 Task: Time Stretching.
Action: Mouse moved to (82, 31)
Screenshot: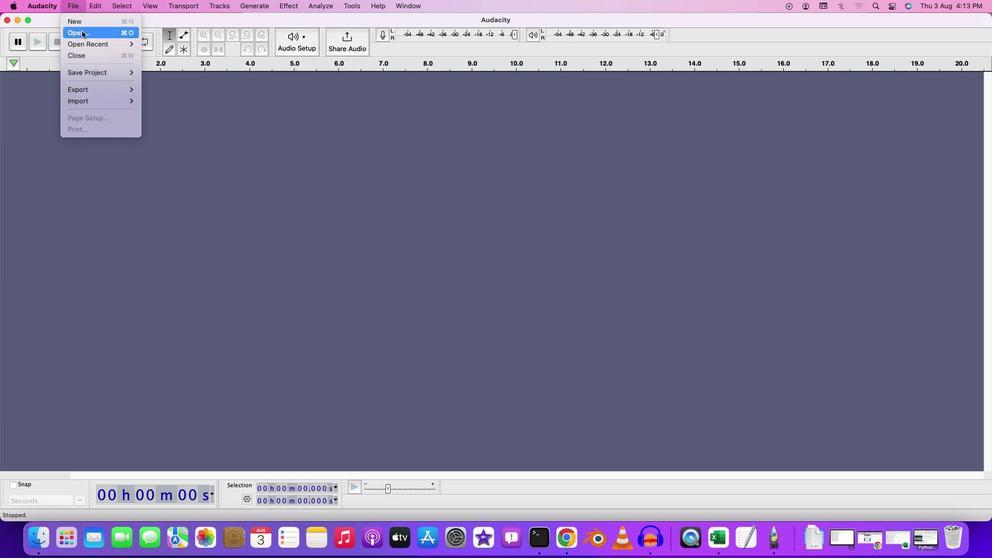 
Action: Mouse pressed left at (82, 31)
Screenshot: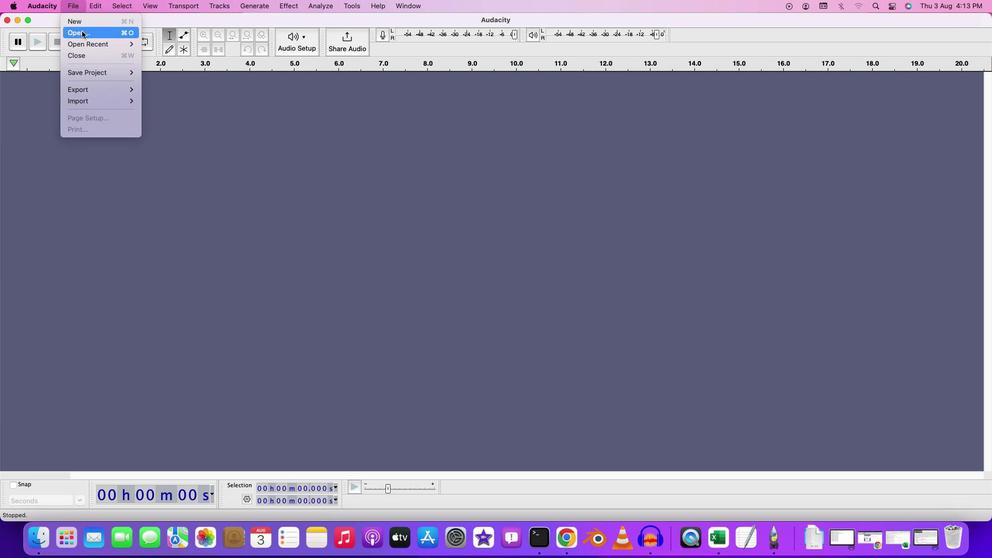 
Action: Mouse moved to (408, 159)
Screenshot: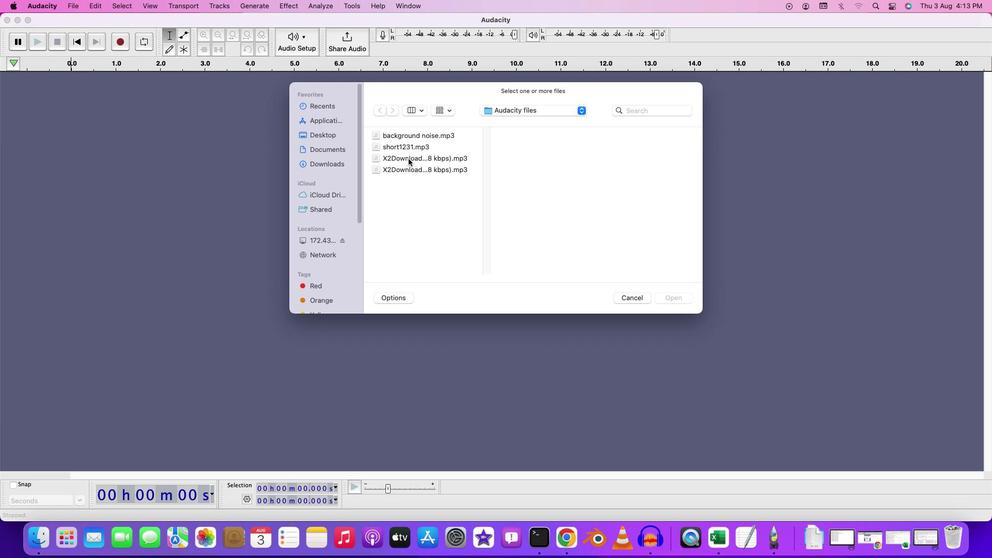 
Action: Mouse pressed left at (408, 159)
Screenshot: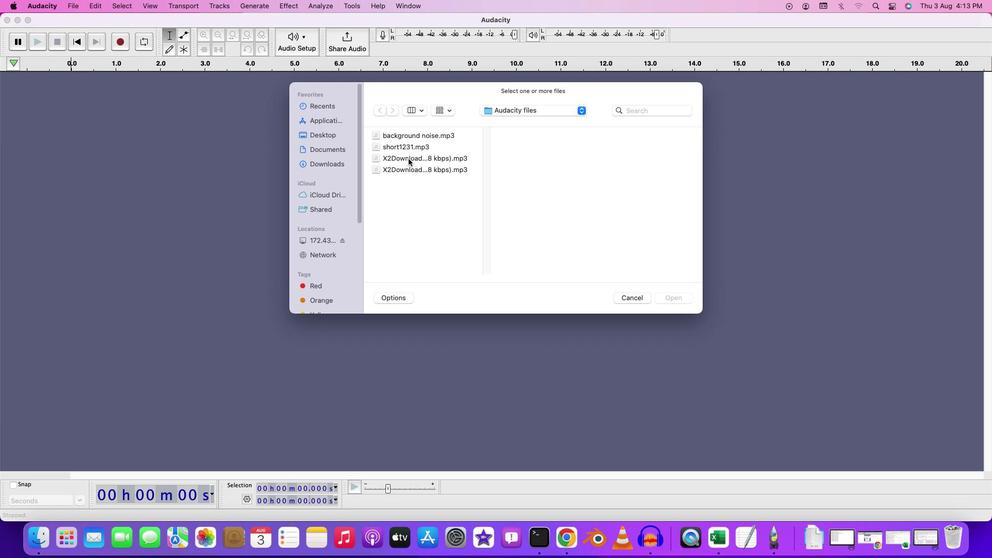 
Action: Mouse moved to (412, 160)
Screenshot: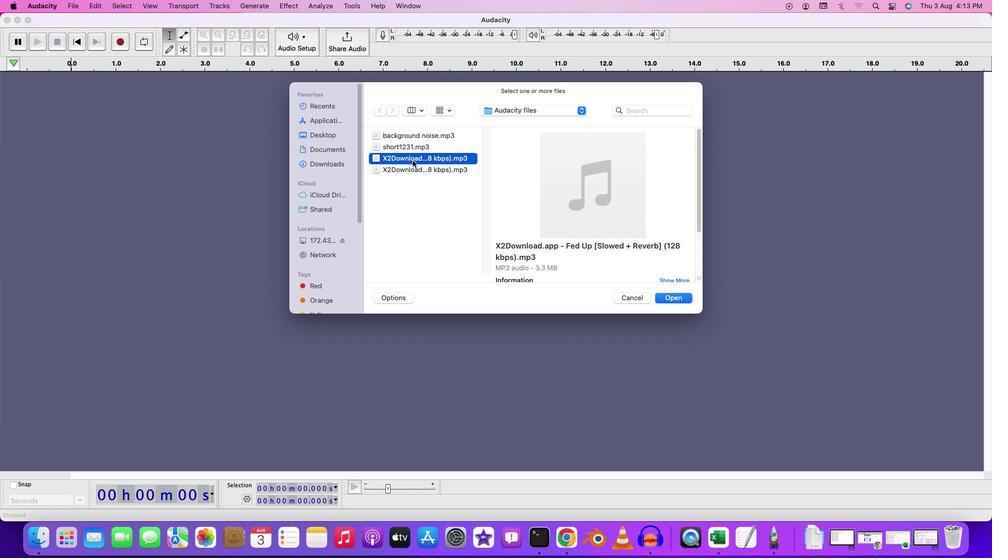 
Action: Mouse pressed left at (412, 160)
Screenshot: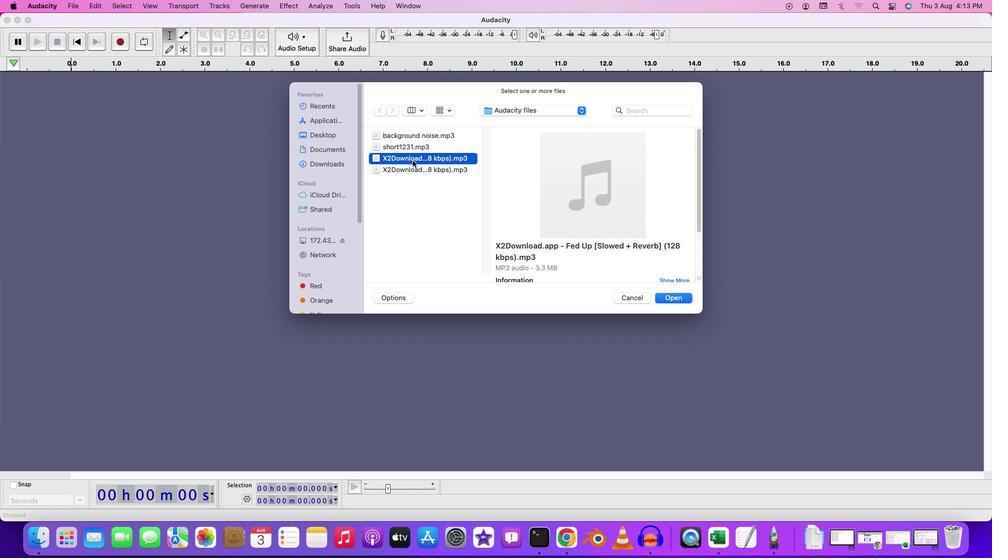 
Action: Mouse pressed left at (412, 160)
Screenshot: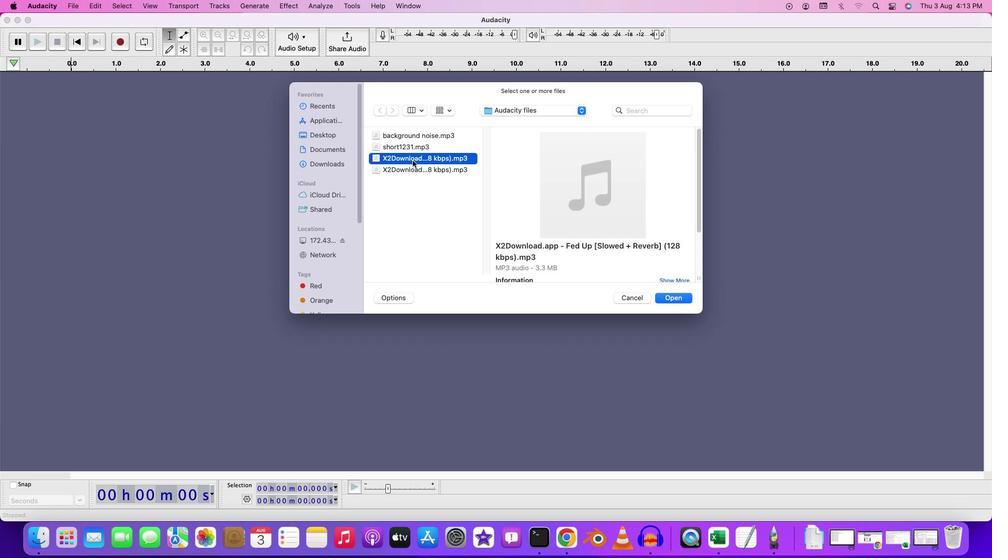 
Action: Mouse moved to (294, 164)
Screenshot: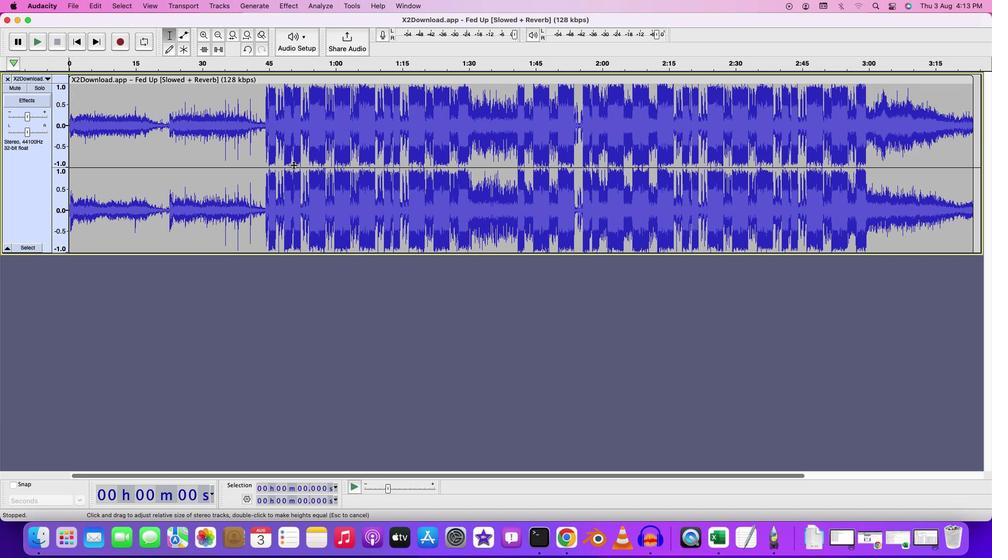 
Action: Mouse pressed left at (294, 164)
Screenshot: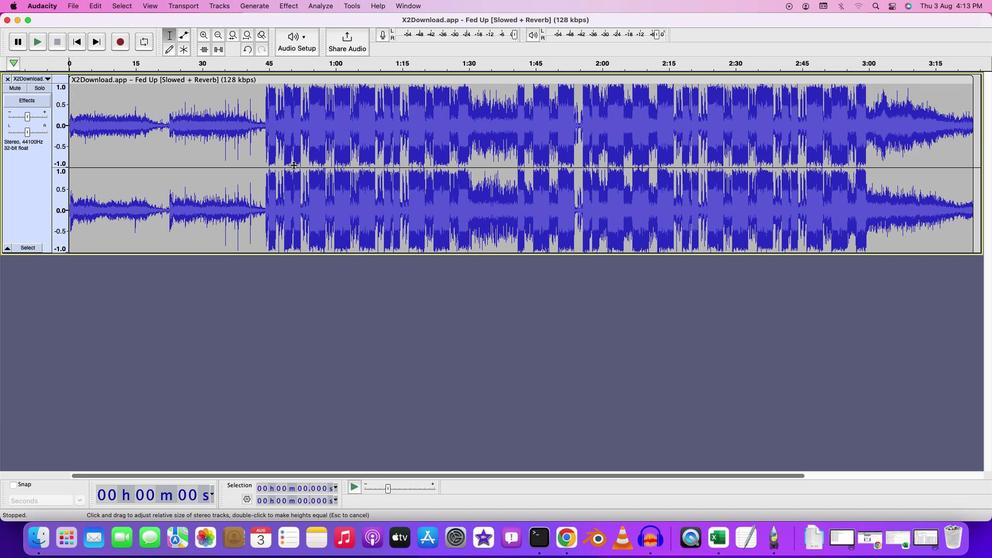 
Action: Mouse moved to (95, 118)
Screenshot: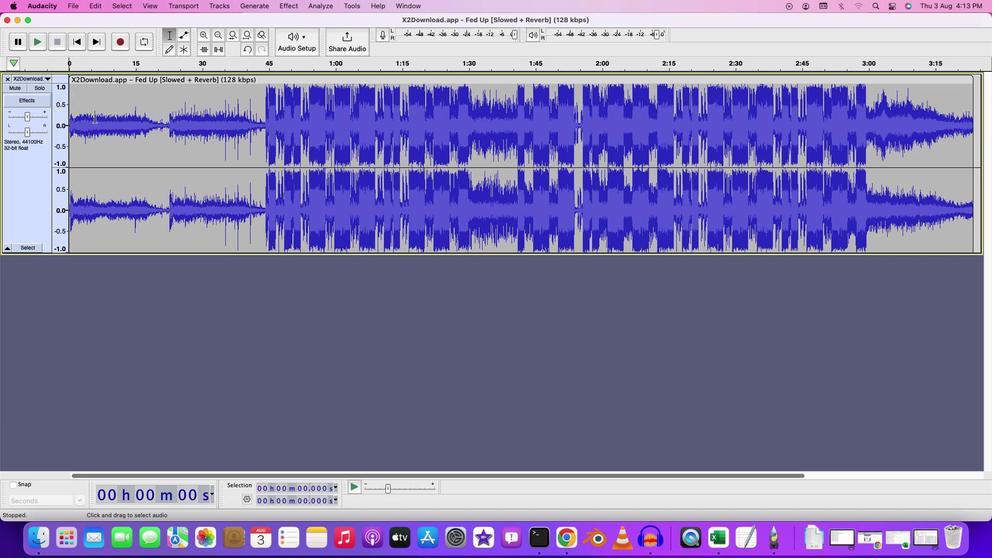 
Action: Mouse pressed left at (95, 118)
Screenshot: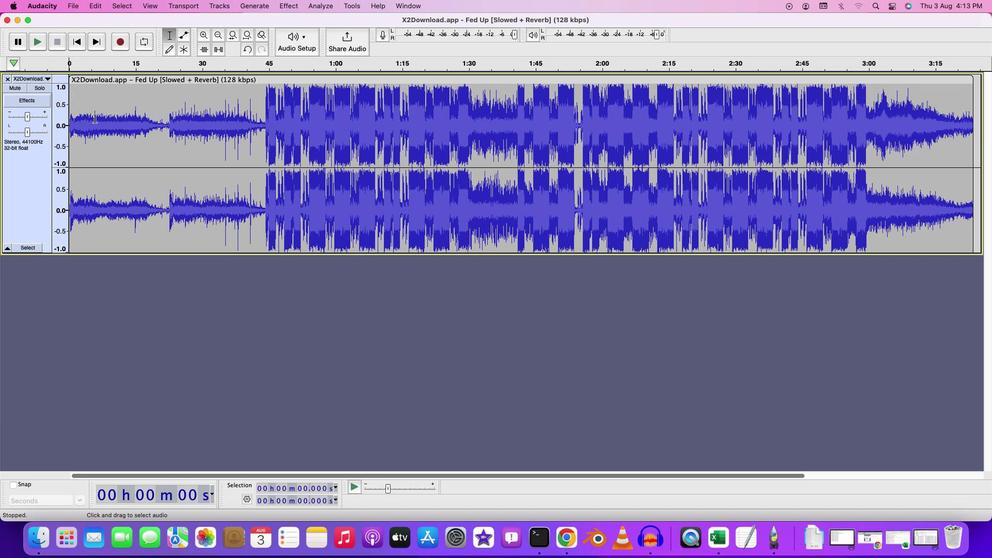 
Action: Mouse moved to (94, 118)
Screenshot: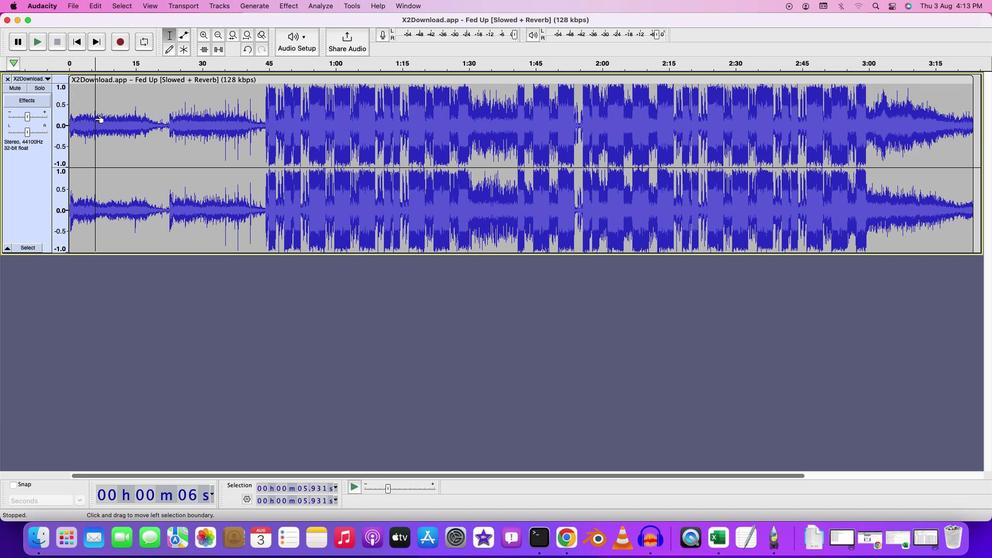 
Action: Key pressed Key.space
Screenshot: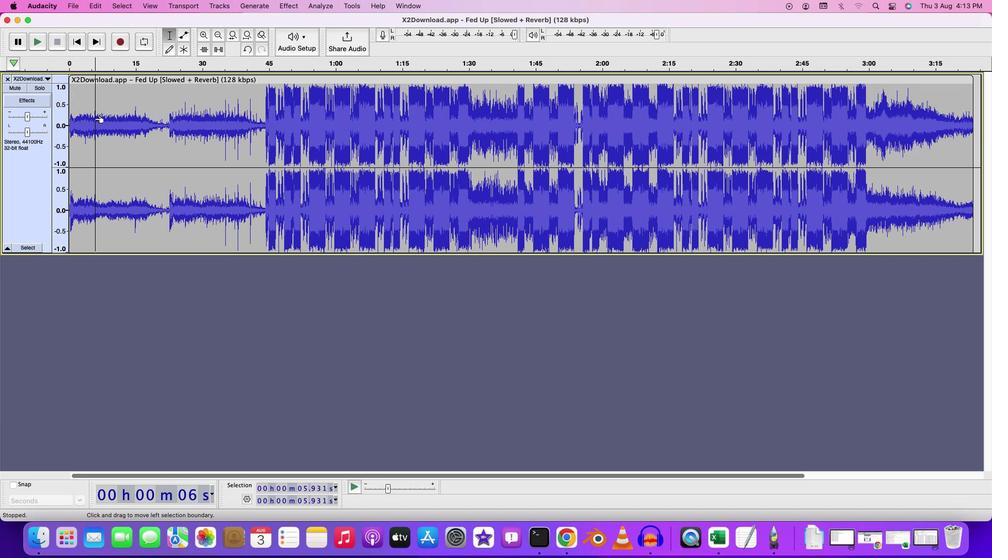 
Action: Mouse moved to (210, 124)
Screenshot: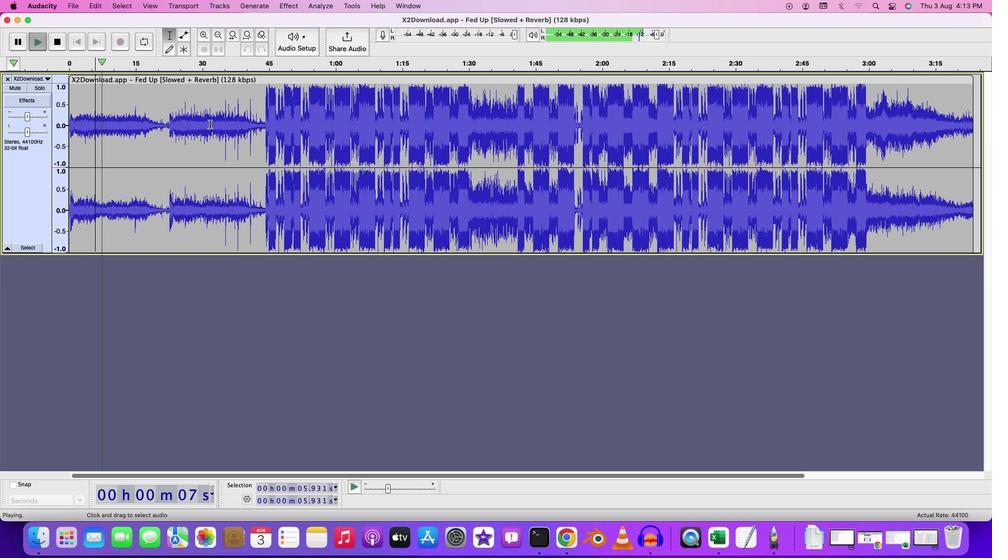 
Action: Key pressed Key.space
Screenshot: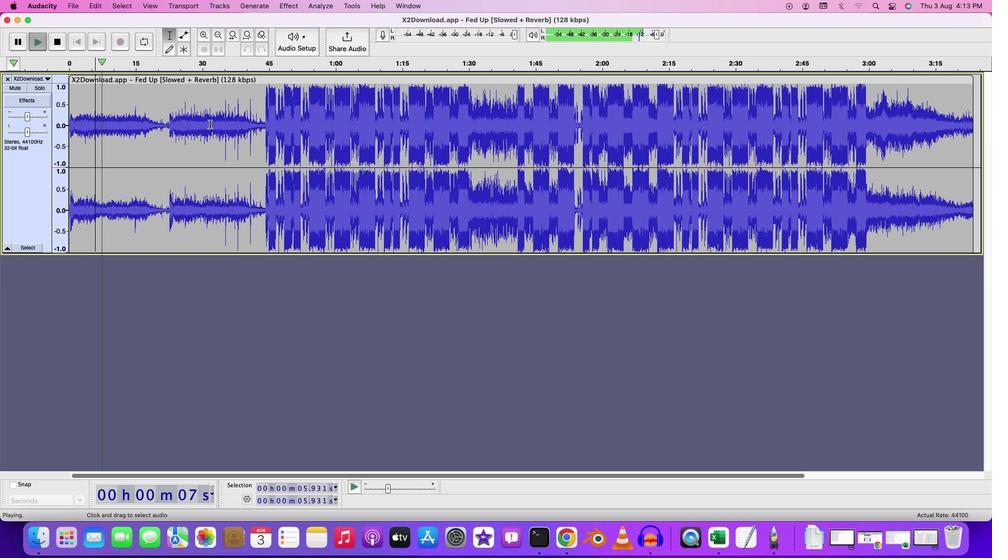 
Action: Mouse moved to (200, 134)
Screenshot: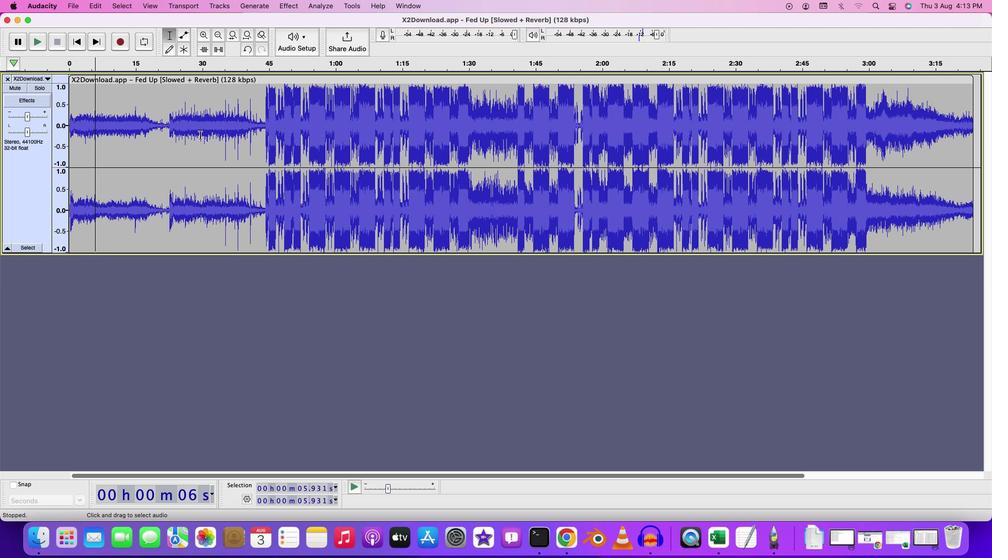 
Action: Mouse pressed left at (200, 134)
Screenshot: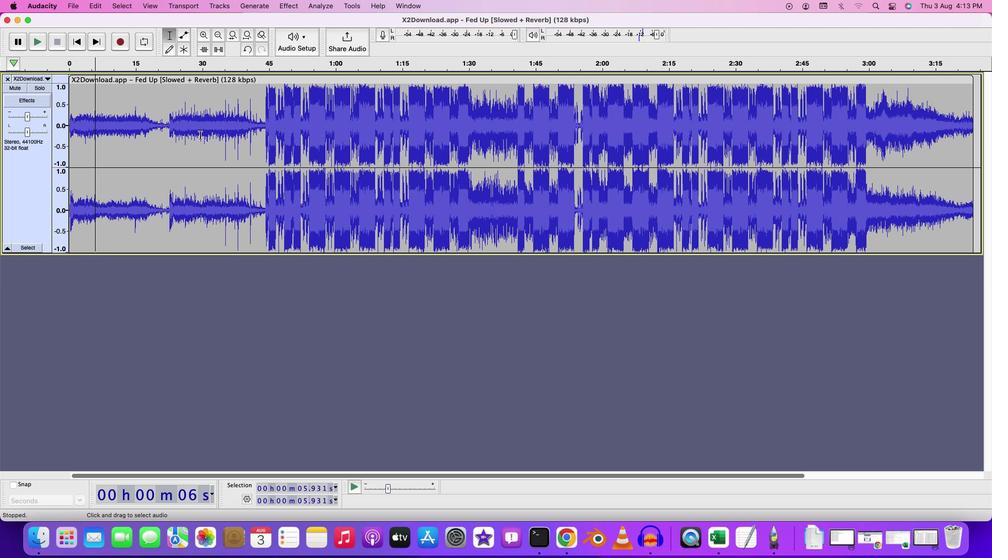 
Action: Mouse moved to (200, 134)
Screenshot: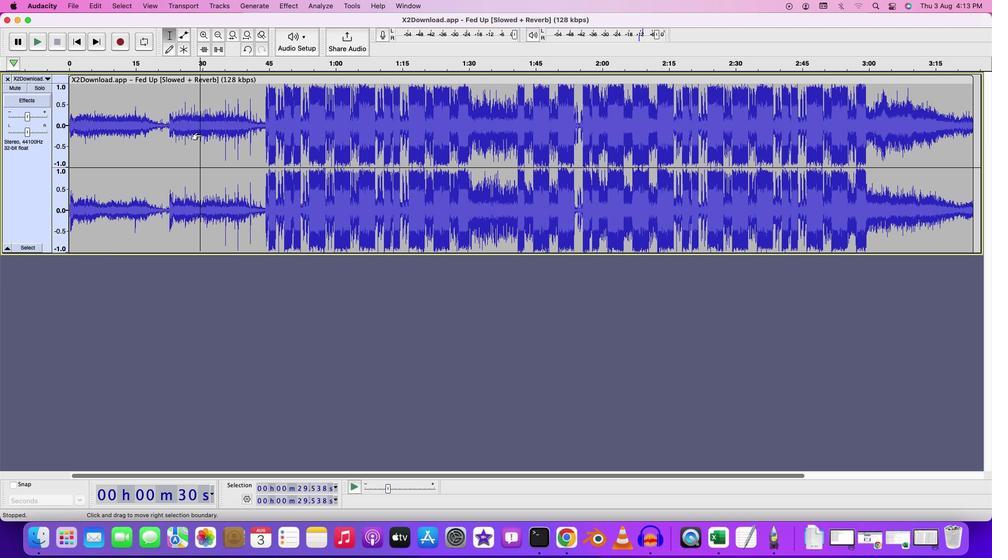 
Action: Key pressed Key.cmd'a'
Screenshot: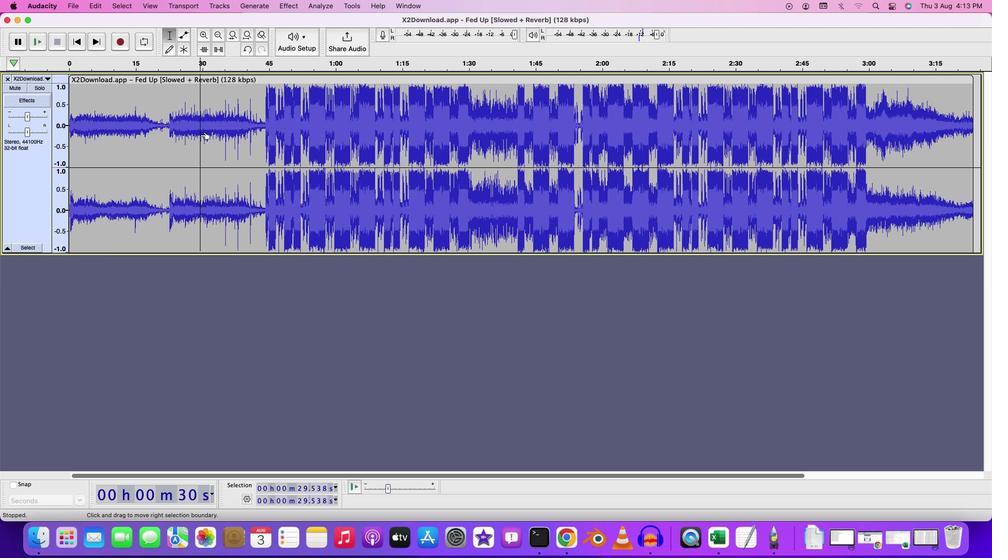 
Action: Mouse moved to (297, 5)
Screenshot: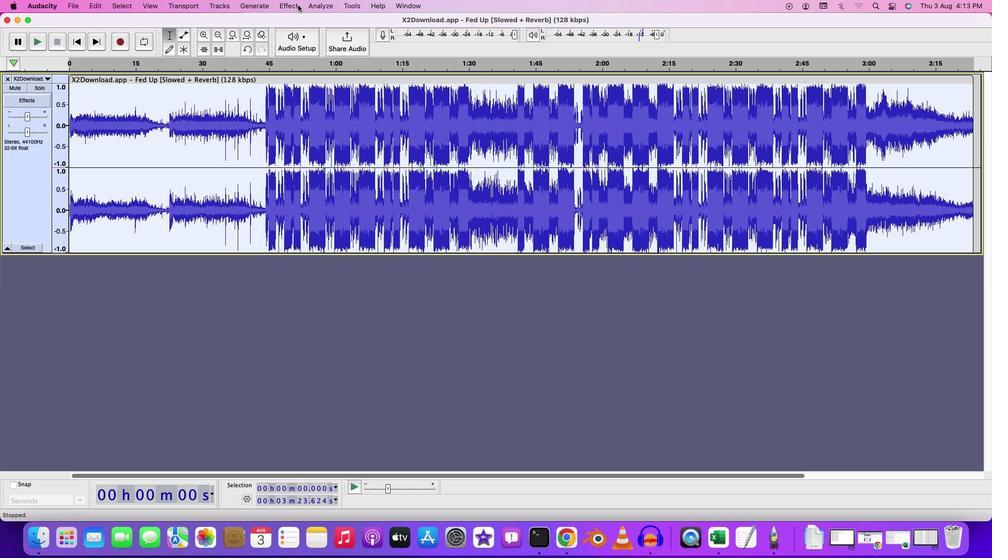 
Action: Mouse pressed left at (297, 5)
Screenshot: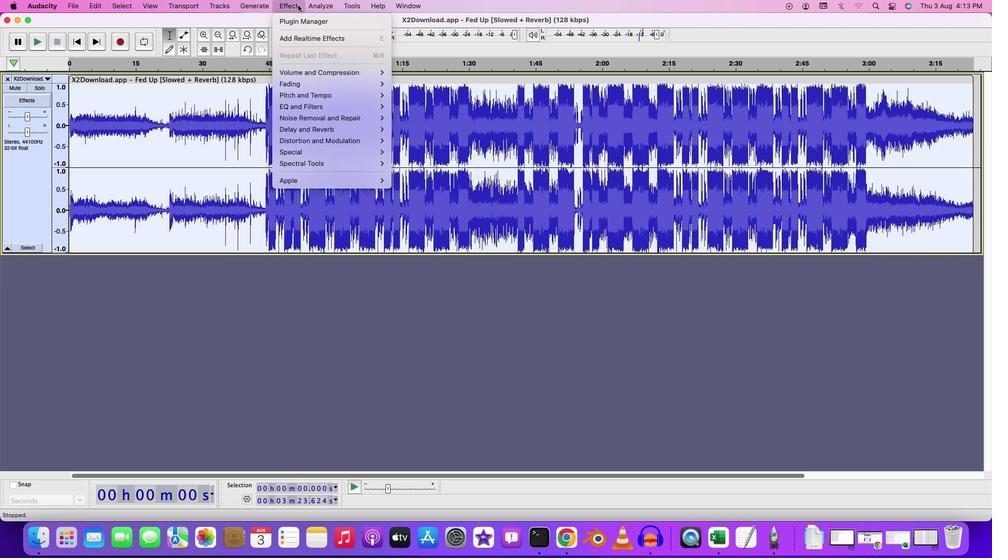 
Action: Mouse moved to (411, 104)
Screenshot: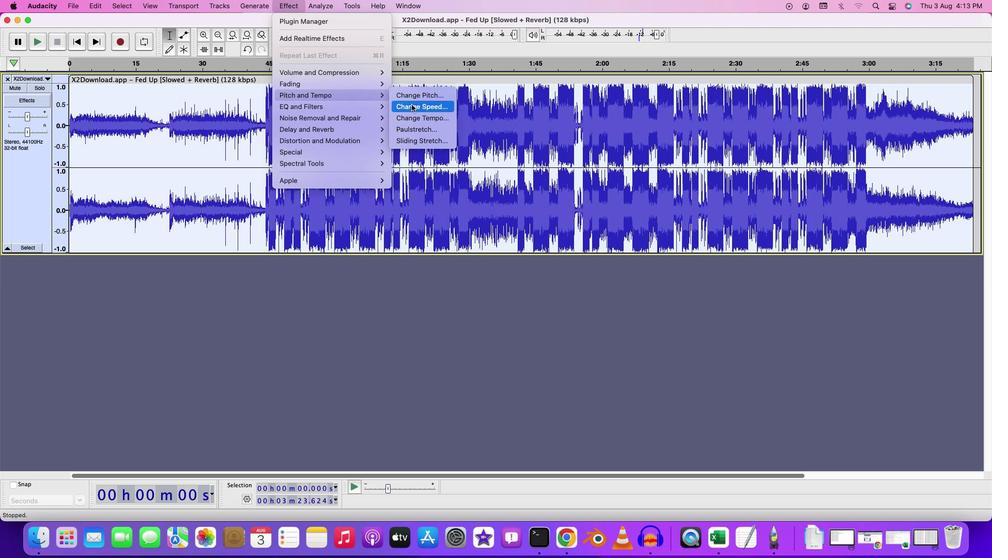 
Action: Mouse pressed left at (411, 104)
Screenshot: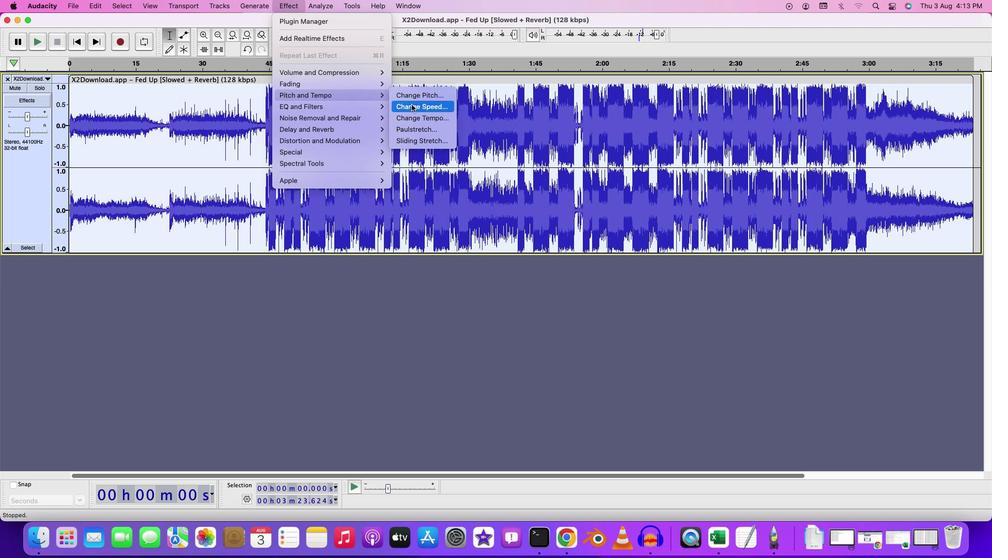 
Action: Mouse moved to (493, 266)
Screenshot: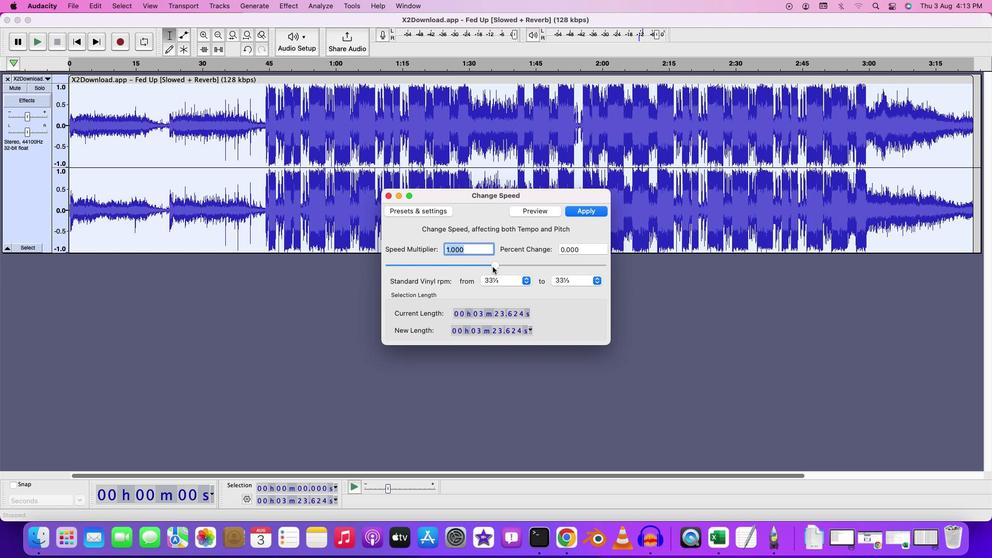 
Action: Mouse pressed left at (493, 266)
Screenshot: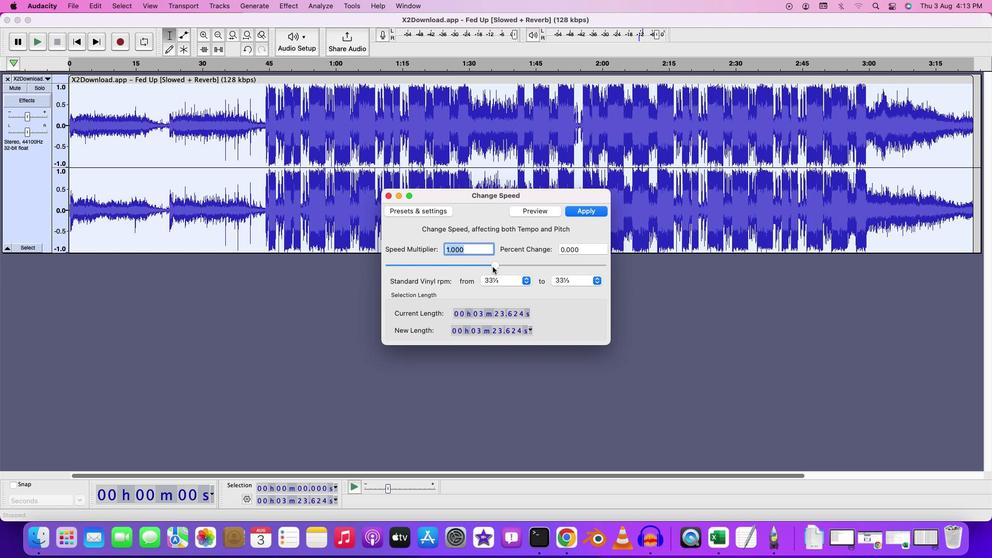 
Action: Mouse moved to (464, 248)
Screenshot: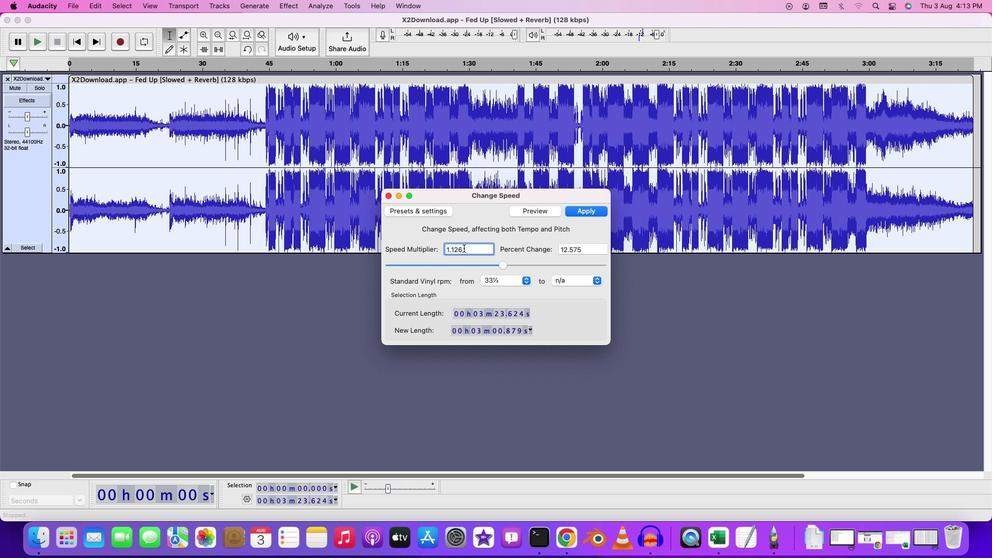 
Action: Mouse pressed left at (464, 248)
Screenshot: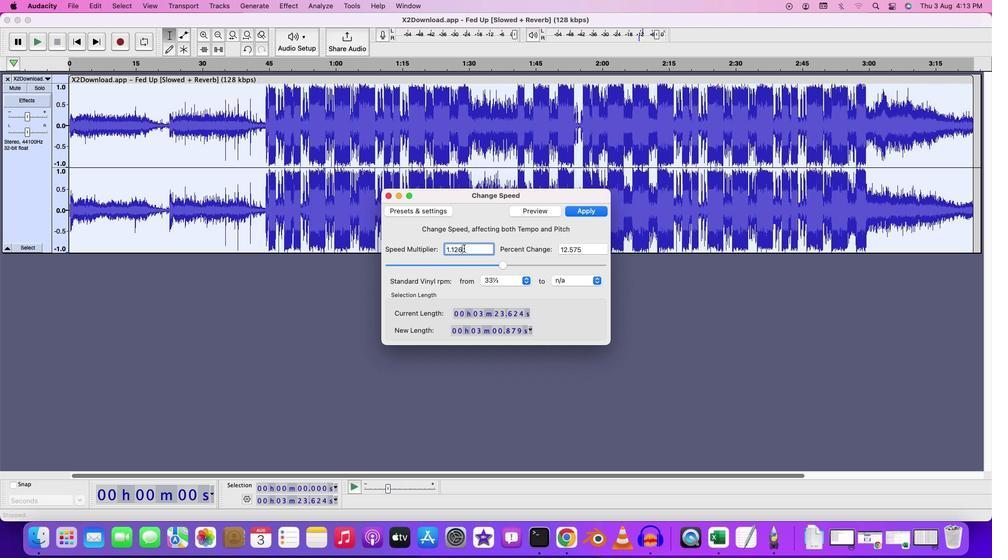 
Action: Key pressed Key.backspaceKey.backspace'0''0'
Screenshot: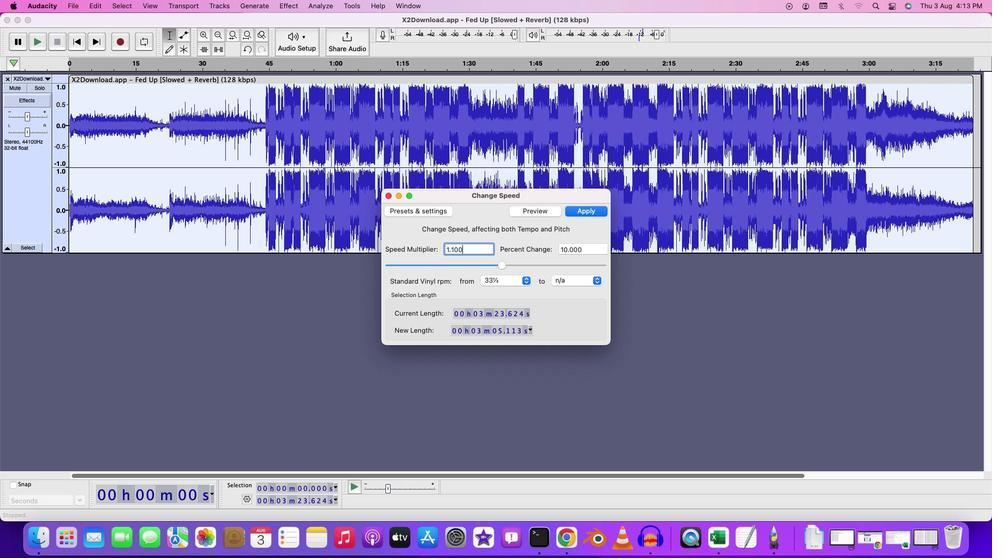 
Action: Mouse moved to (579, 211)
Screenshot: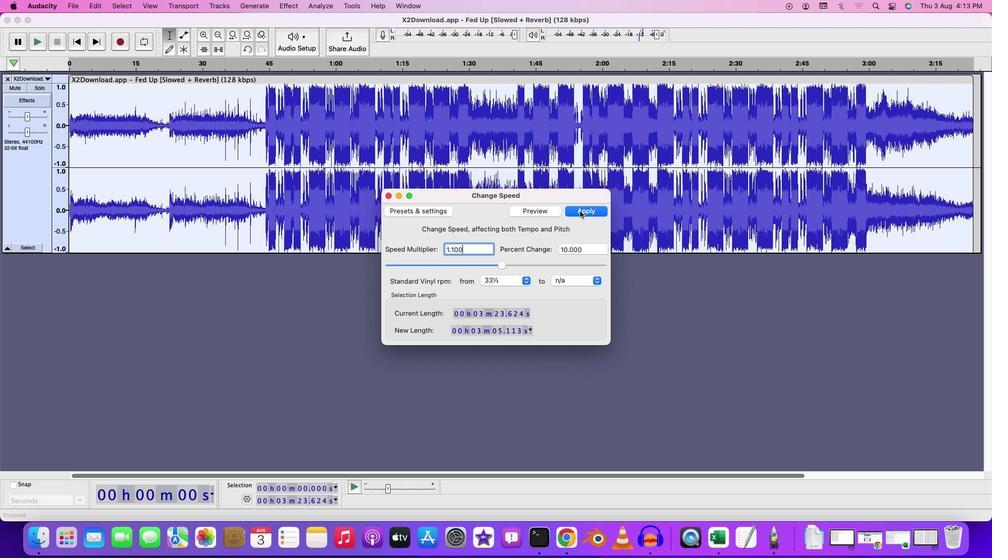 
Action: Mouse pressed left at (579, 211)
Screenshot: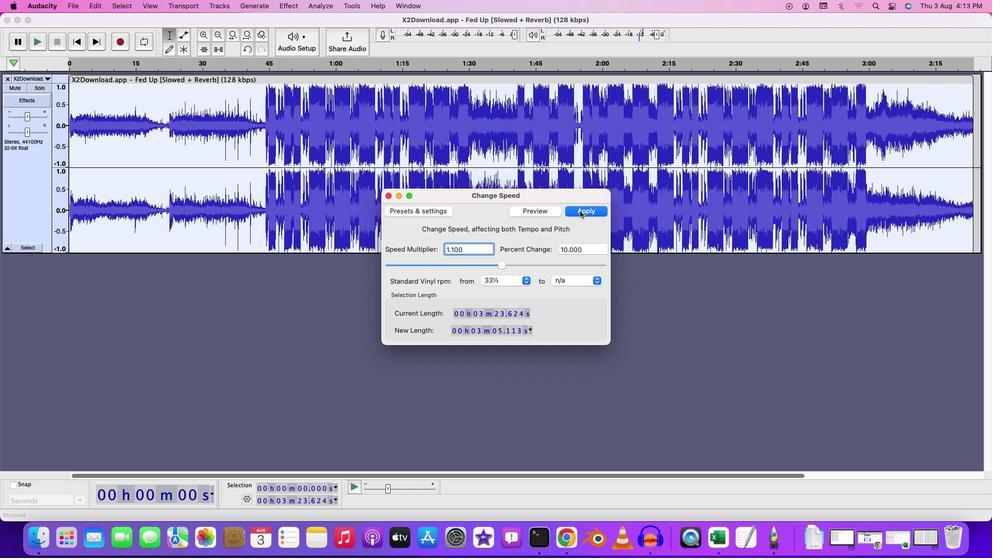 
Action: Mouse moved to (379, 323)
Screenshot: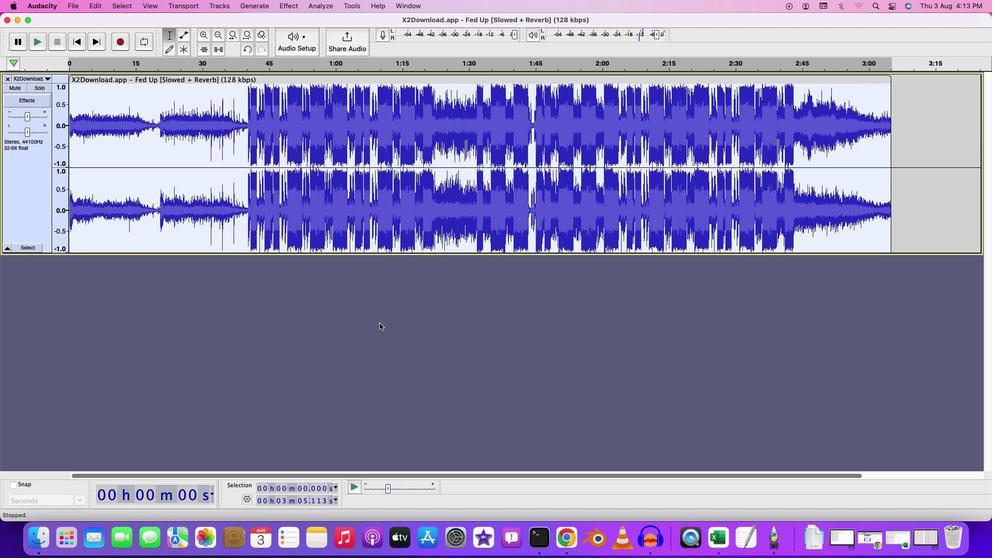 
Action: Mouse pressed left at (379, 323)
Screenshot: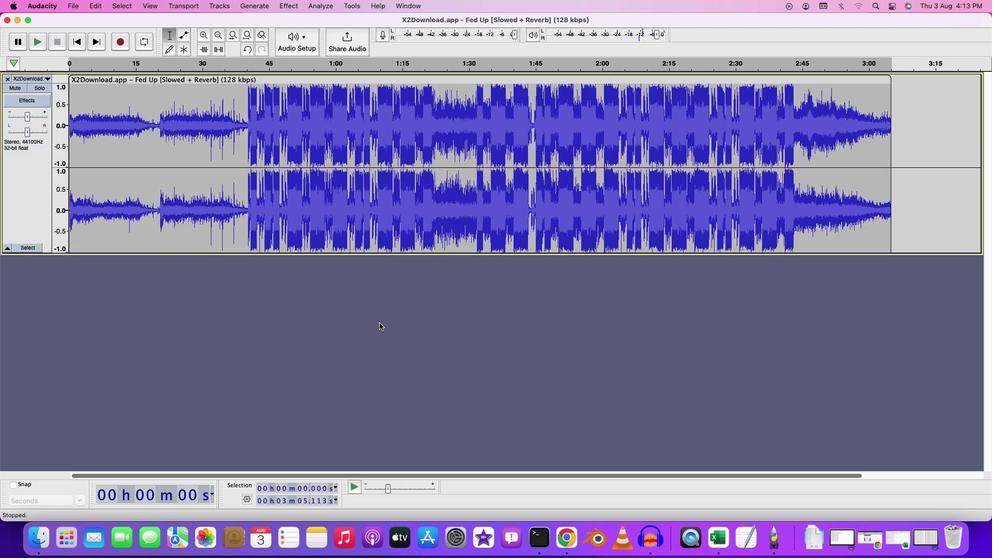 
Action: Mouse moved to (68, 90)
Screenshot: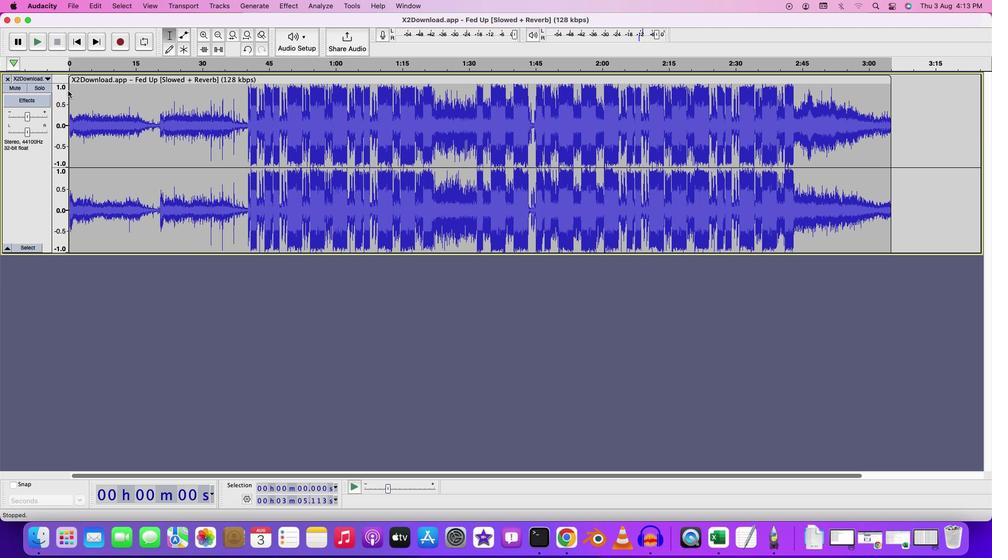 
Action: Mouse pressed left at (68, 90)
Screenshot: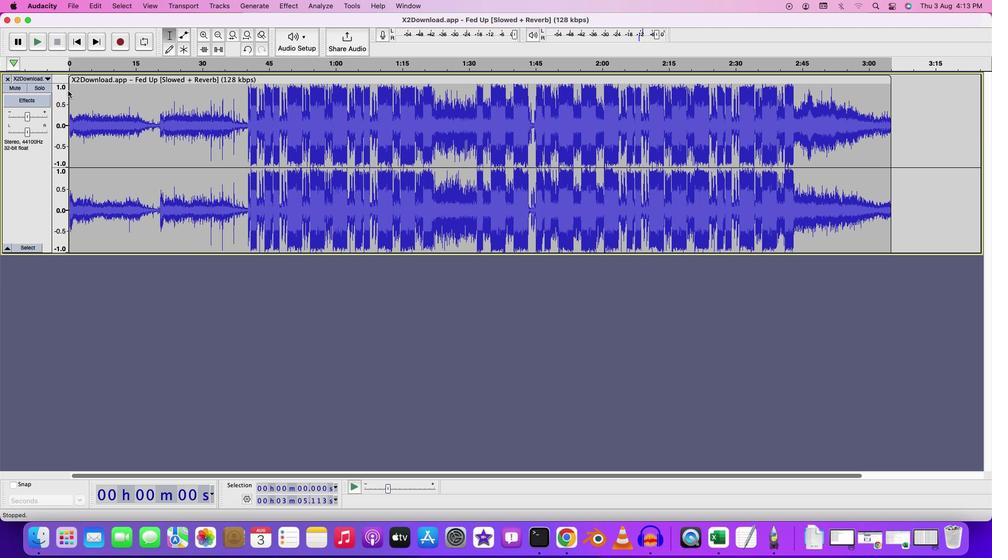 
Action: Mouse moved to (72, 91)
Screenshot: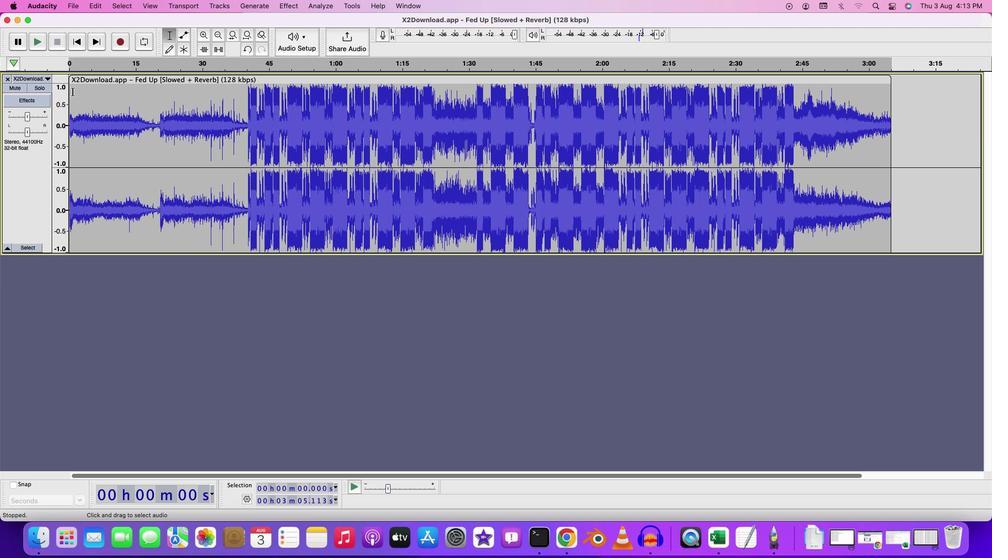 
Action: Mouse pressed left at (72, 91)
Screenshot: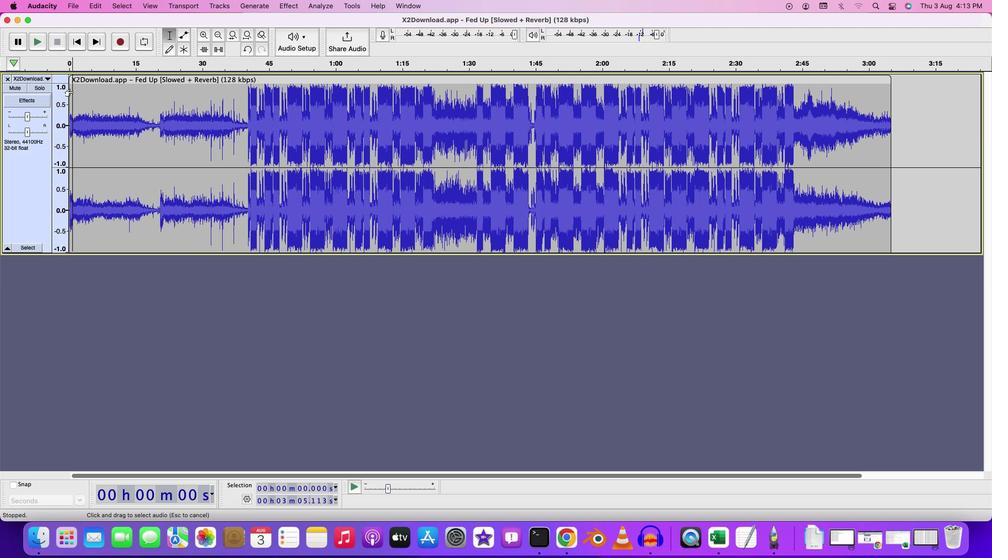 
Action: Key pressed Key.space
Screenshot: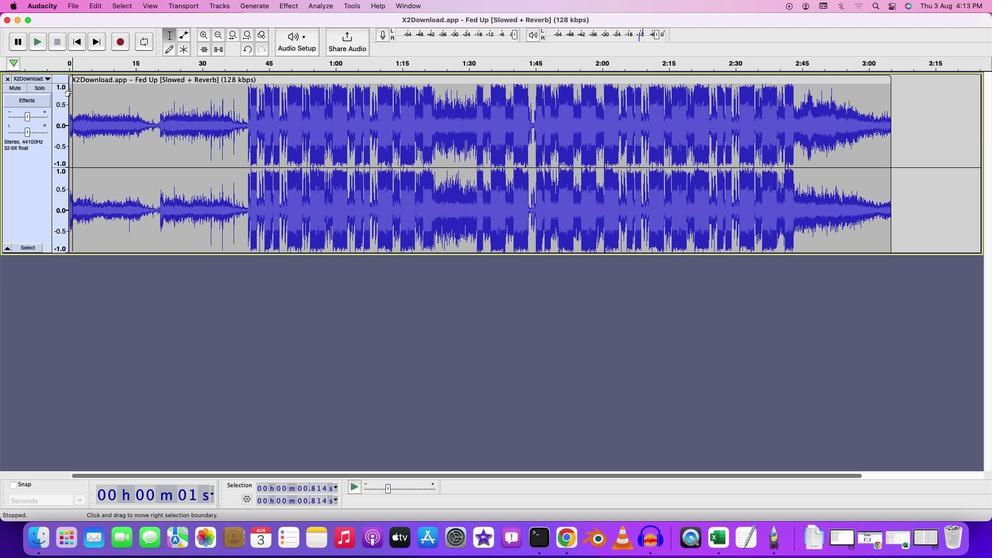 
Action: Mouse moved to (239, 92)
Screenshot: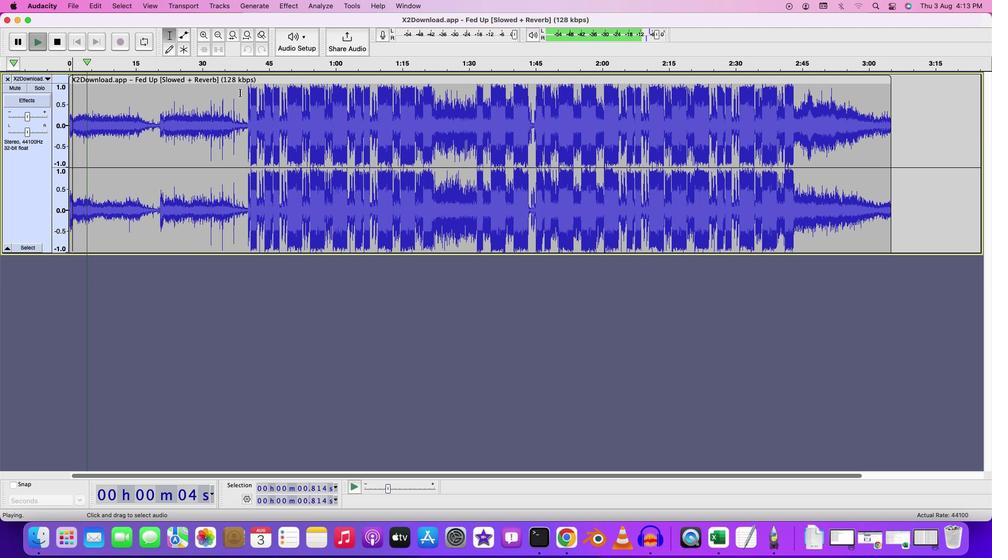 
Action: Mouse pressed left at (239, 92)
Screenshot: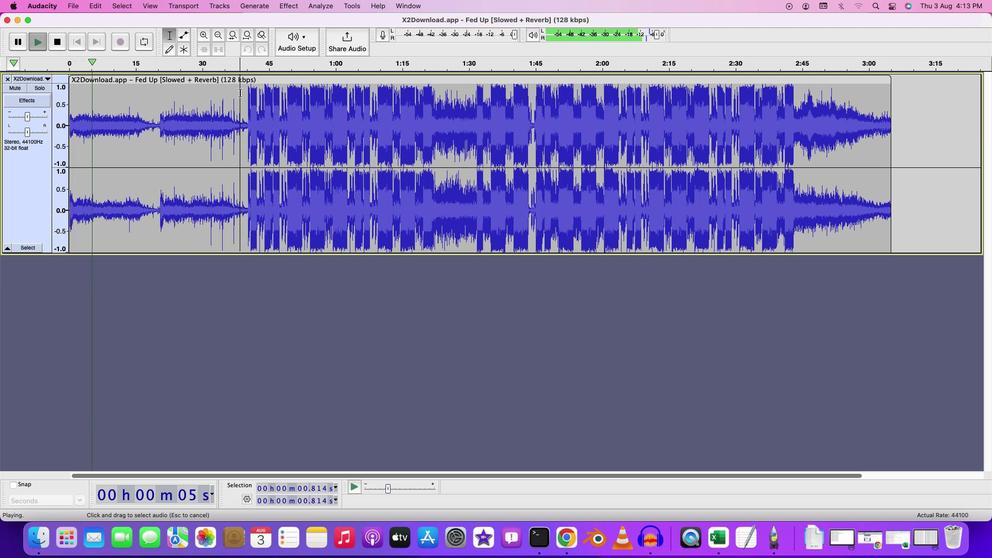 
Action: Key pressed Key.space
Screenshot: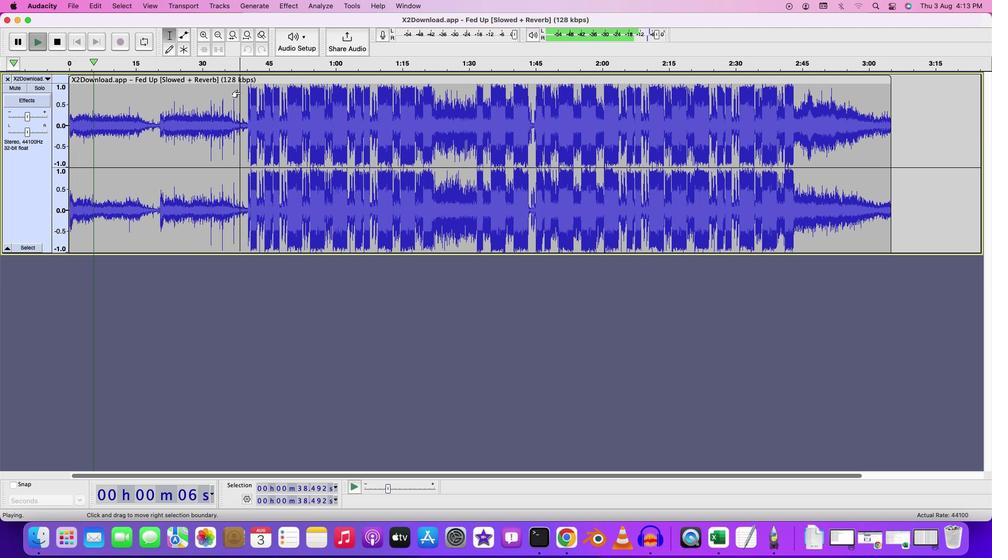 
Action: Mouse moved to (243, 97)
Screenshot: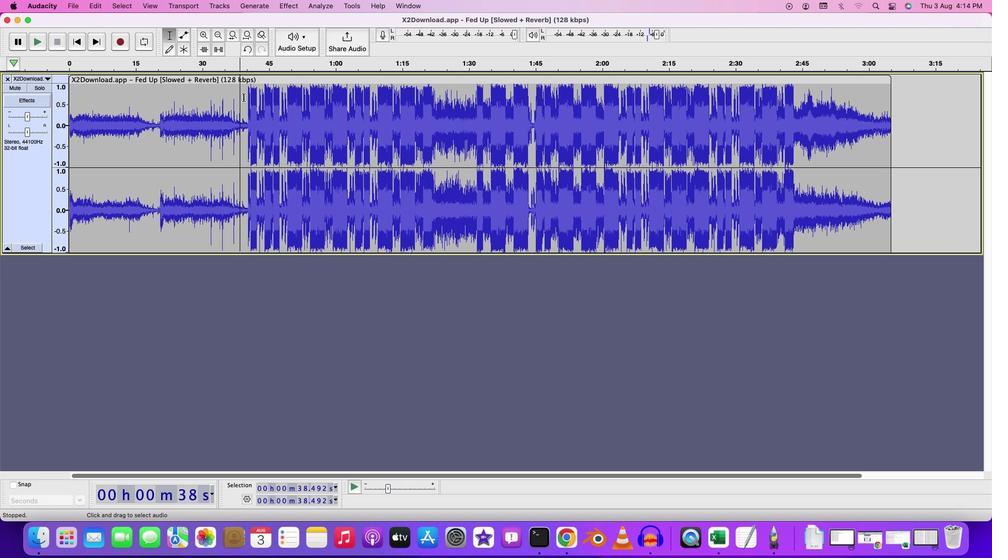 
Action: Mouse pressed left at (243, 97)
Screenshot: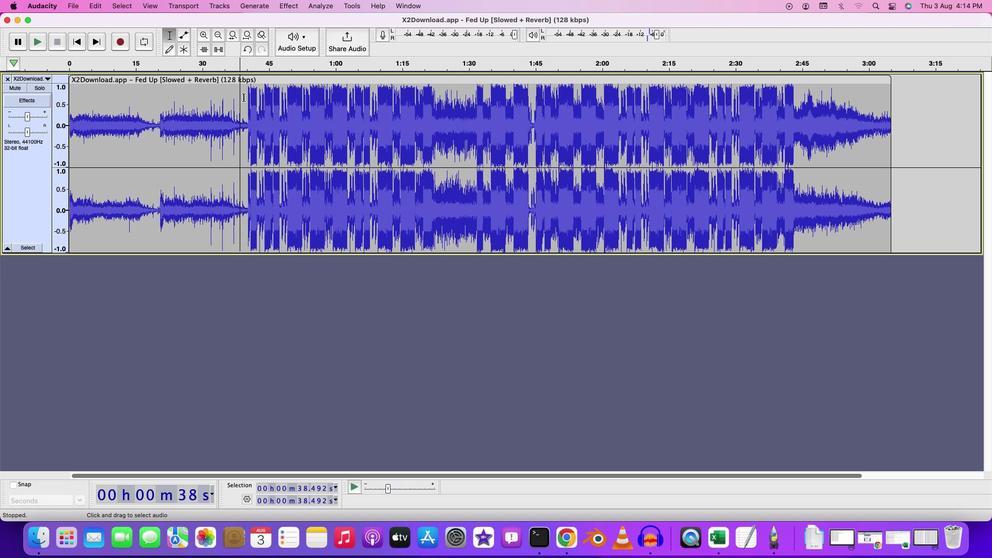 
Action: Mouse moved to (243, 97)
Screenshot: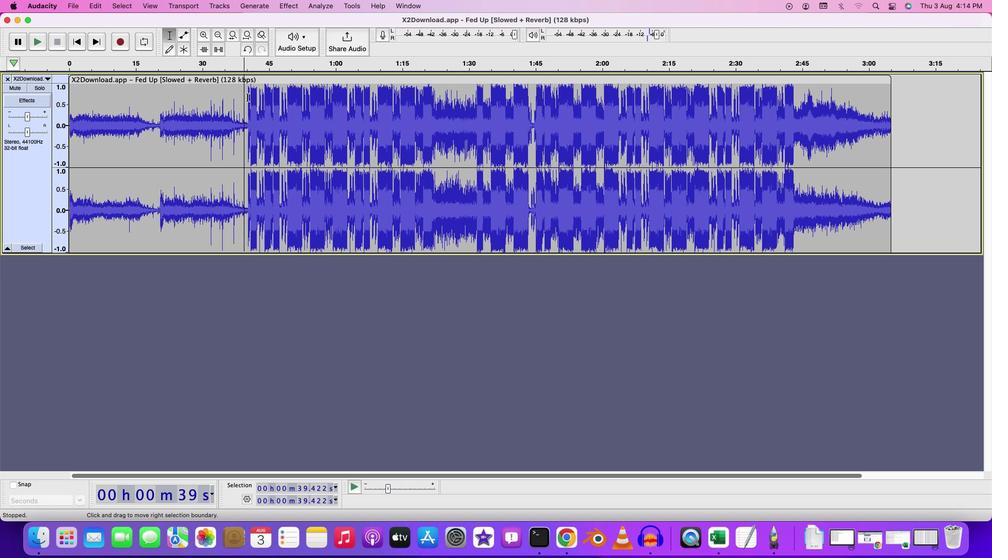
Action: Key pressed Key.space
Screenshot: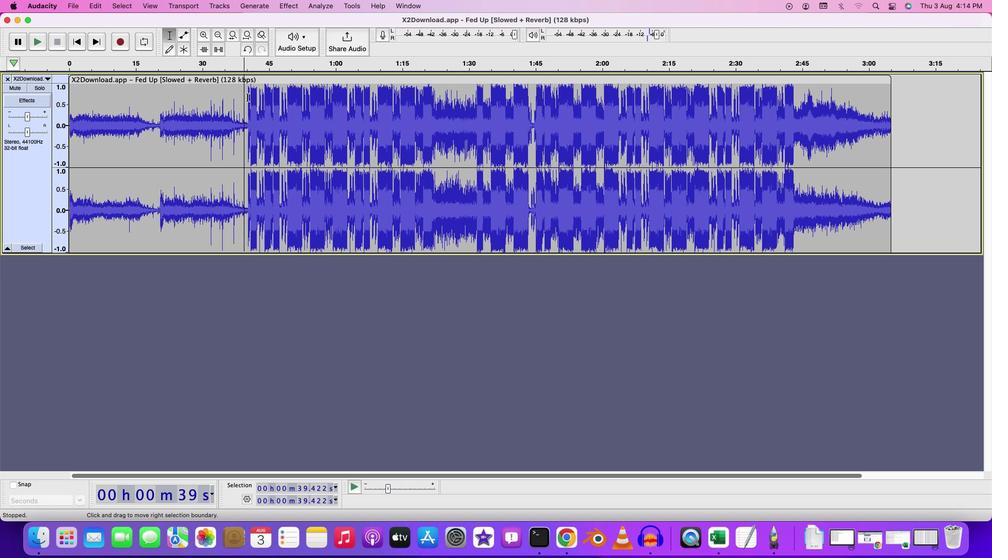 
Action: Mouse moved to (281, 108)
Screenshot: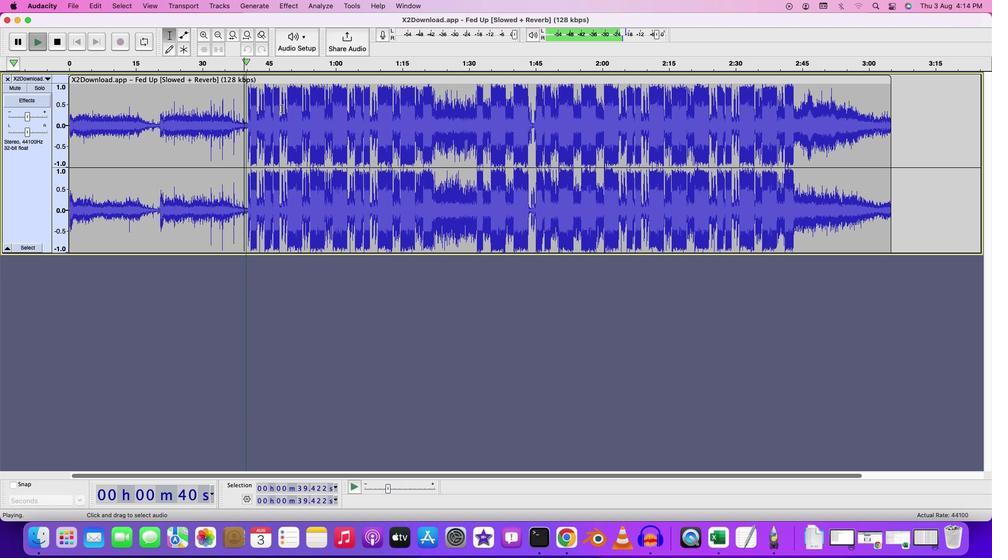 
Action: Key pressed Key.space
Screenshot: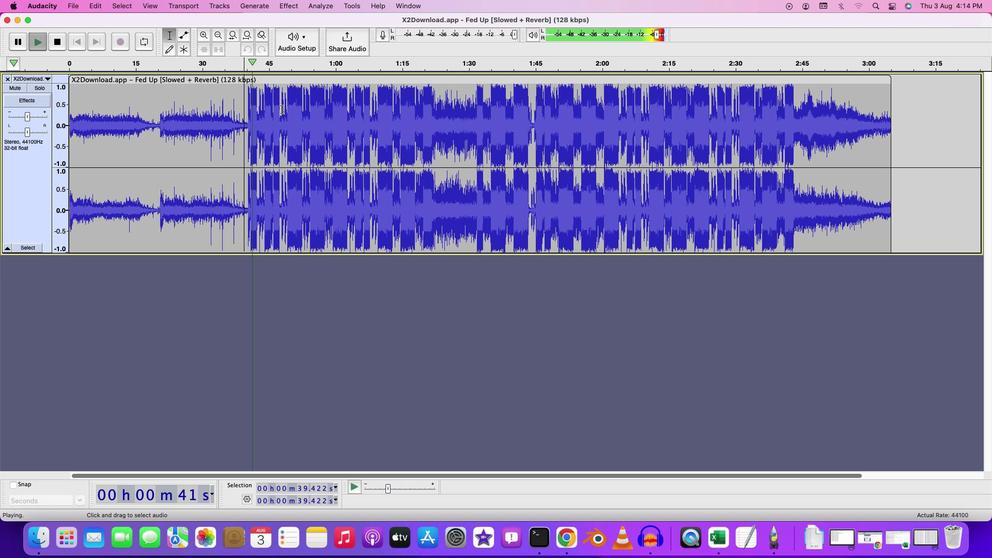 
Action: Mouse moved to (209, 143)
Screenshot: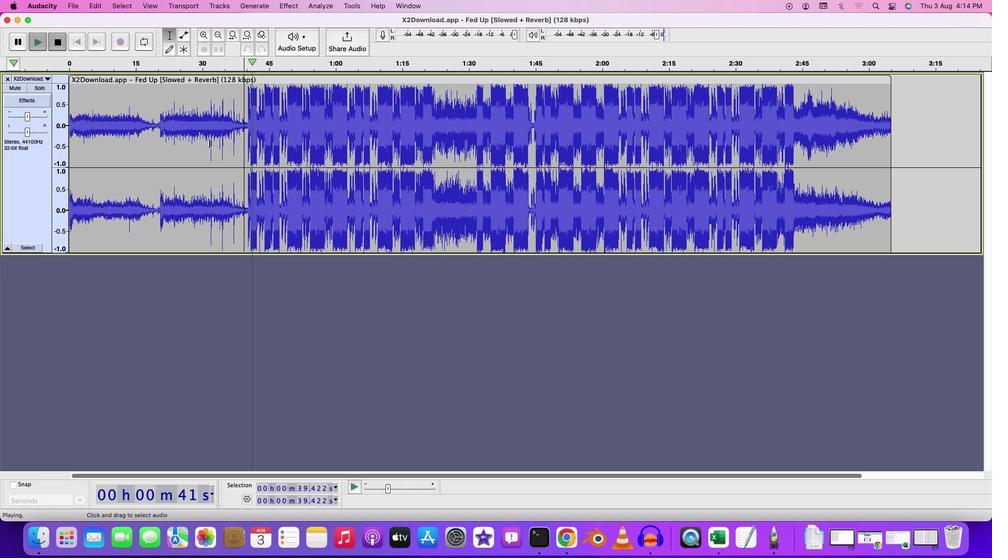 
Action: Mouse pressed left at (209, 143)
Screenshot: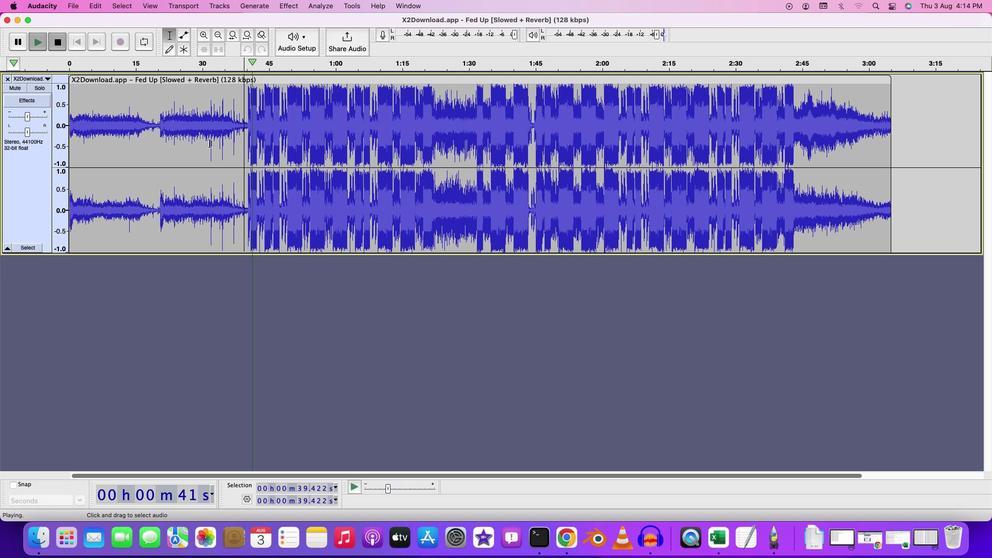 
Action: Mouse moved to (209, 143)
Screenshot: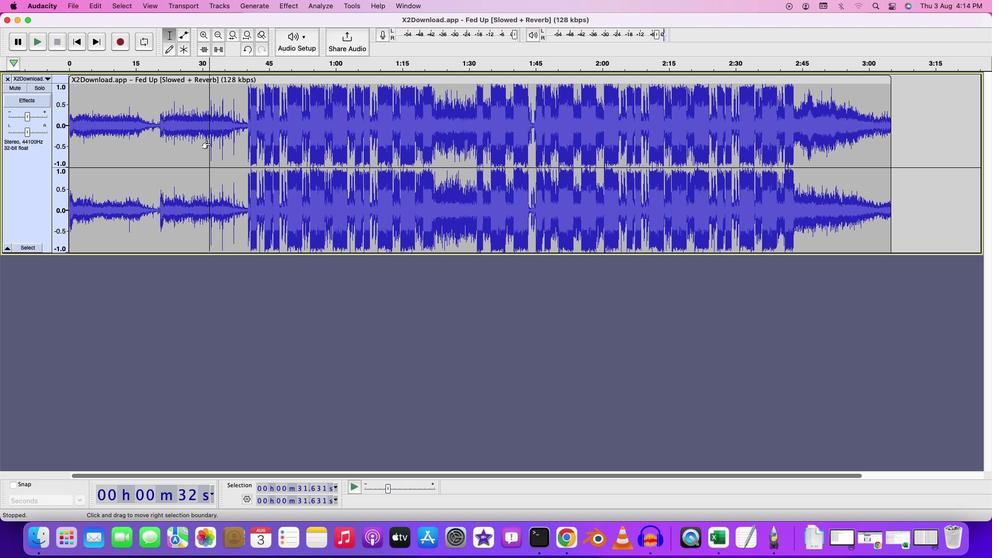 
Action: Key pressed Key.cmd'a'
Screenshot: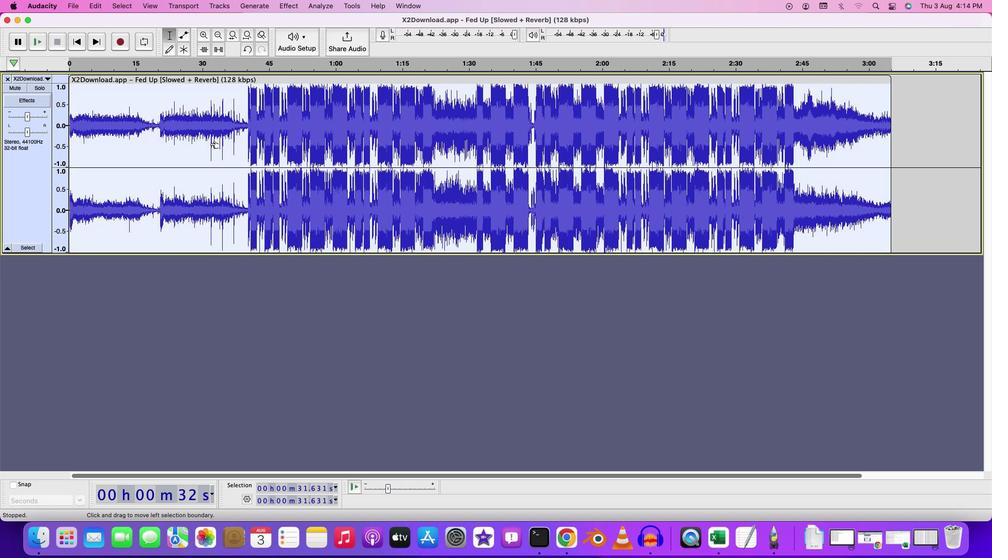 
Action: Mouse moved to (291, 6)
Screenshot: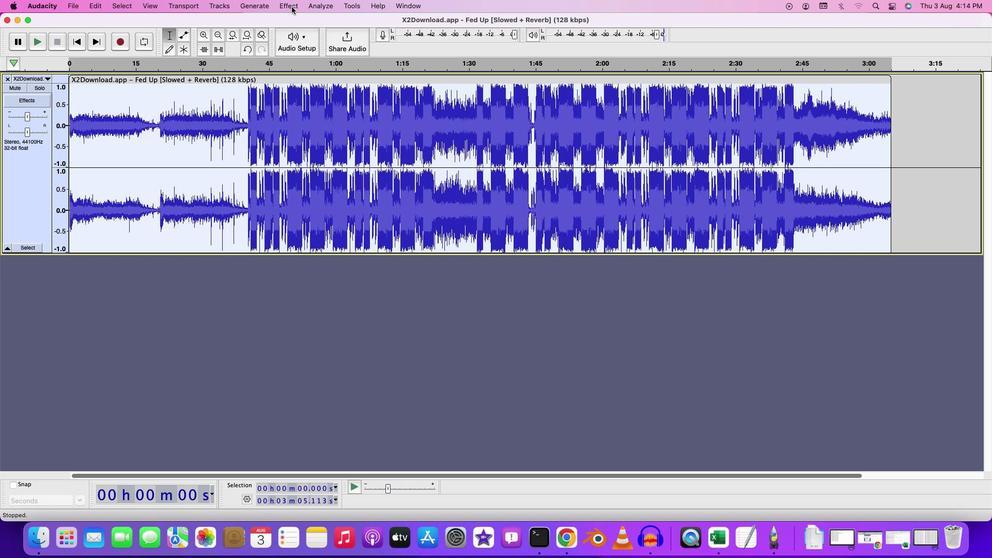
Action: Mouse pressed left at (291, 6)
Screenshot: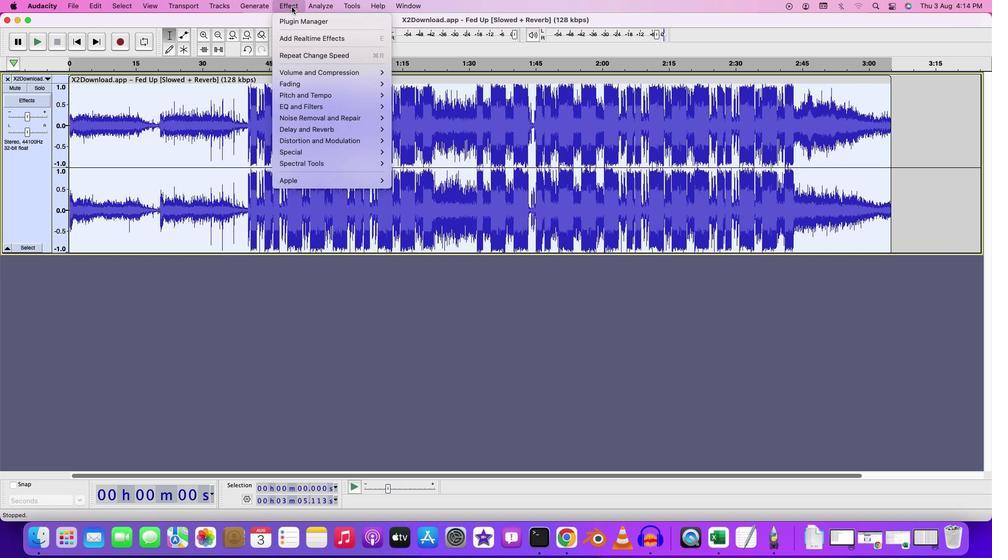 
Action: Mouse moved to (409, 138)
Screenshot: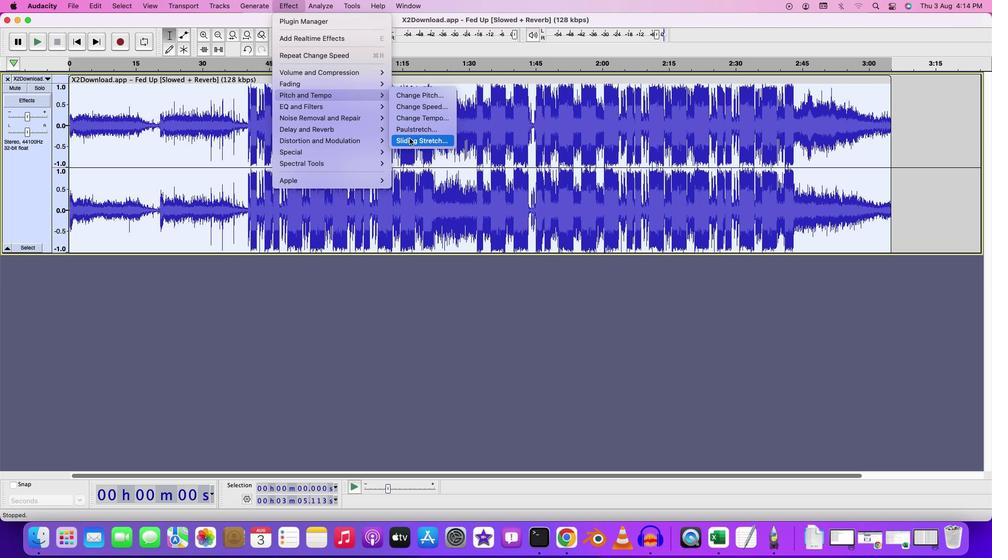 
Action: Mouse pressed left at (409, 138)
Screenshot: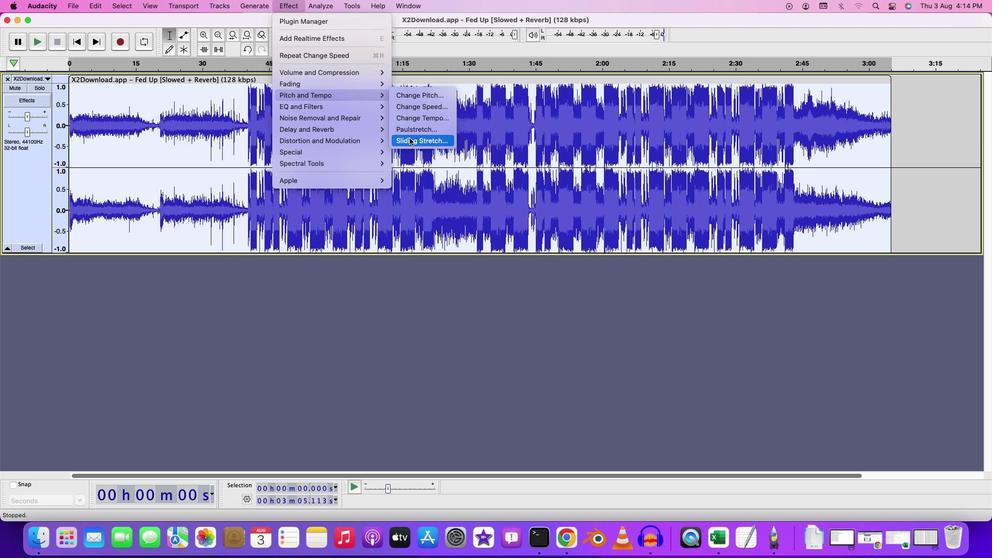 
Action: Mouse moved to (377, 268)
Screenshot: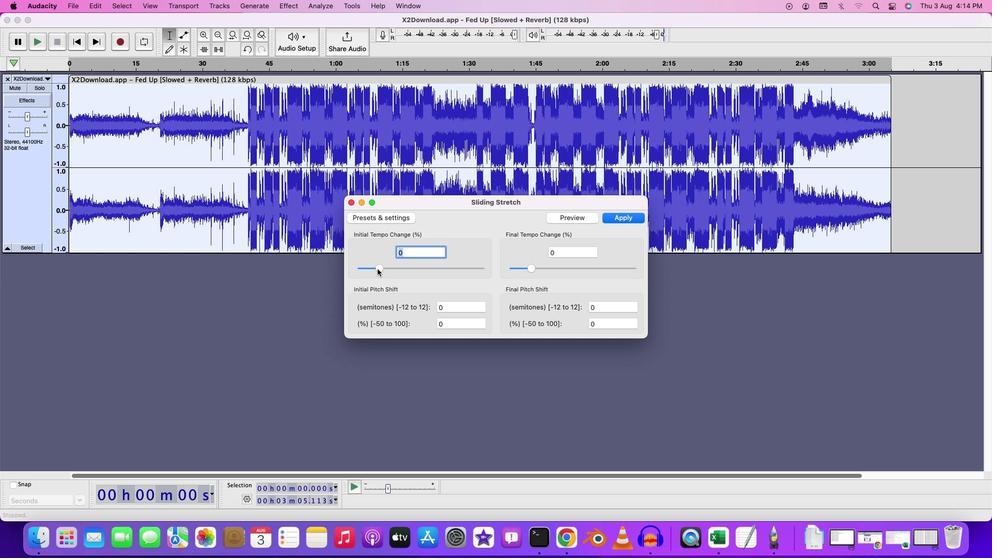 
Action: Mouse pressed left at (377, 268)
Screenshot: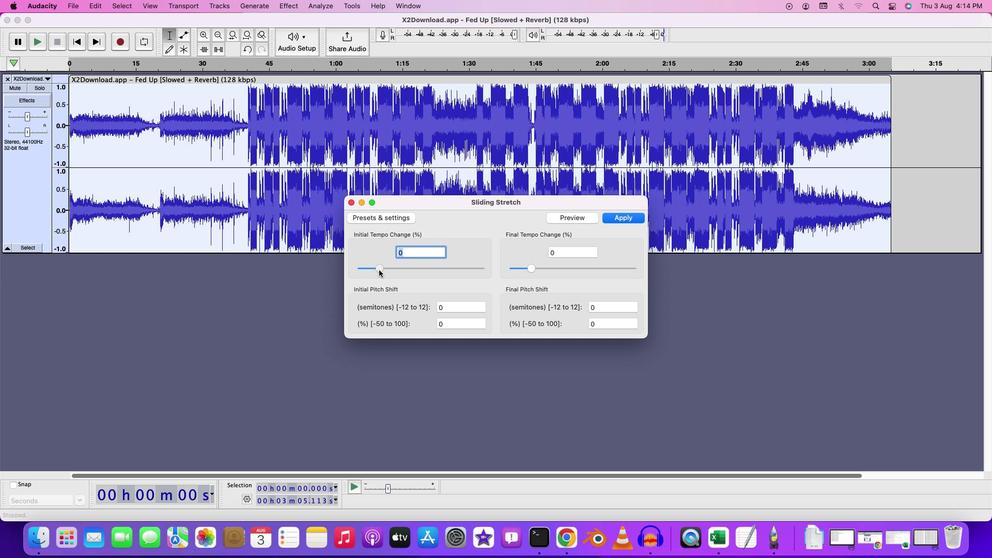 
Action: Mouse moved to (532, 268)
Screenshot: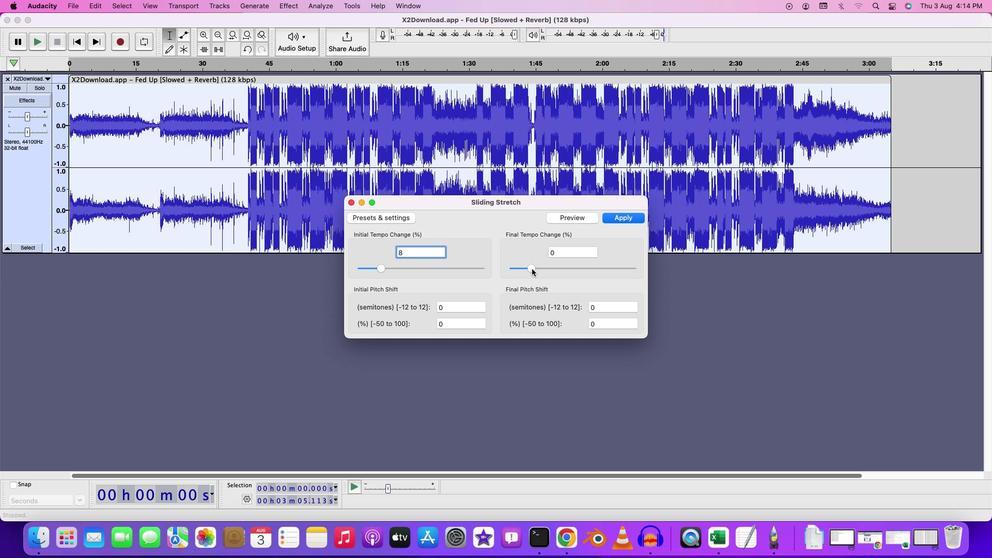 
Action: Mouse pressed left at (532, 268)
Screenshot: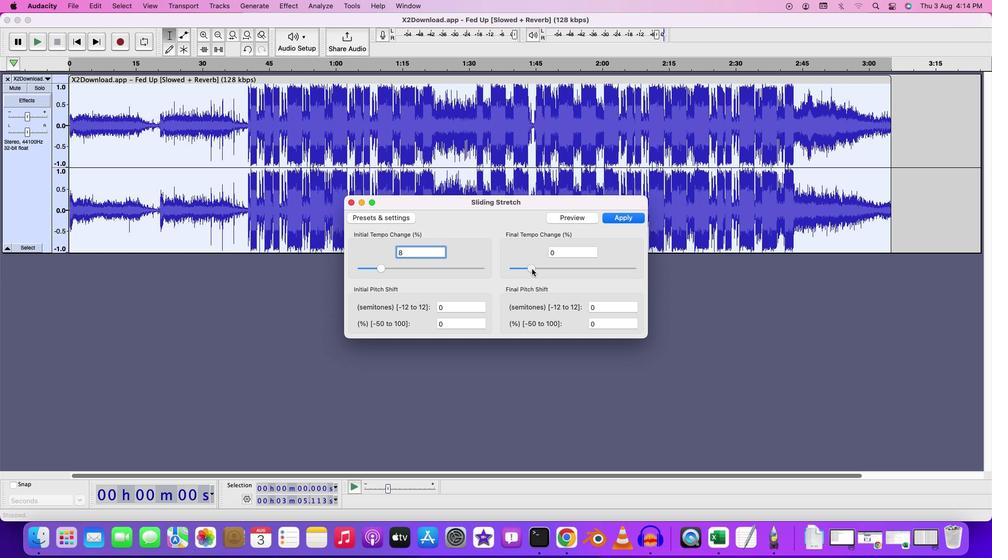 
Action: Mouse moved to (618, 219)
Screenshot: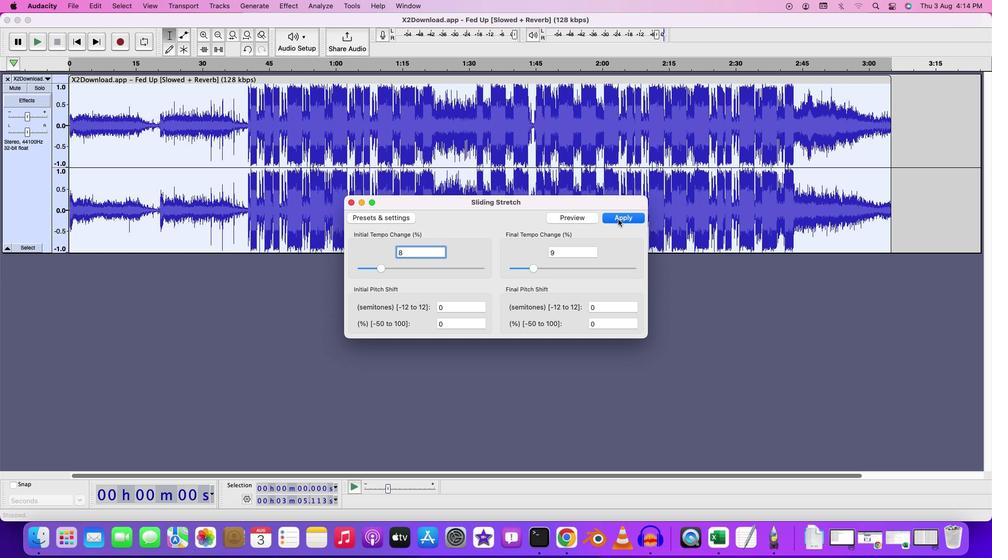 
Action: Mouse pressed left at (618, 219)
Screenshot: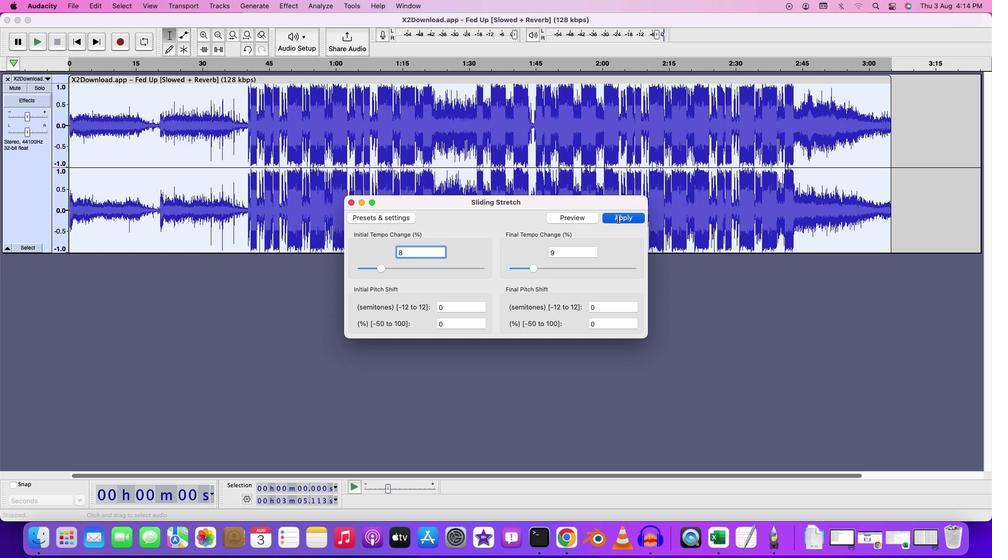 
Action: Mouse moved to (241, 96)
Screenshot: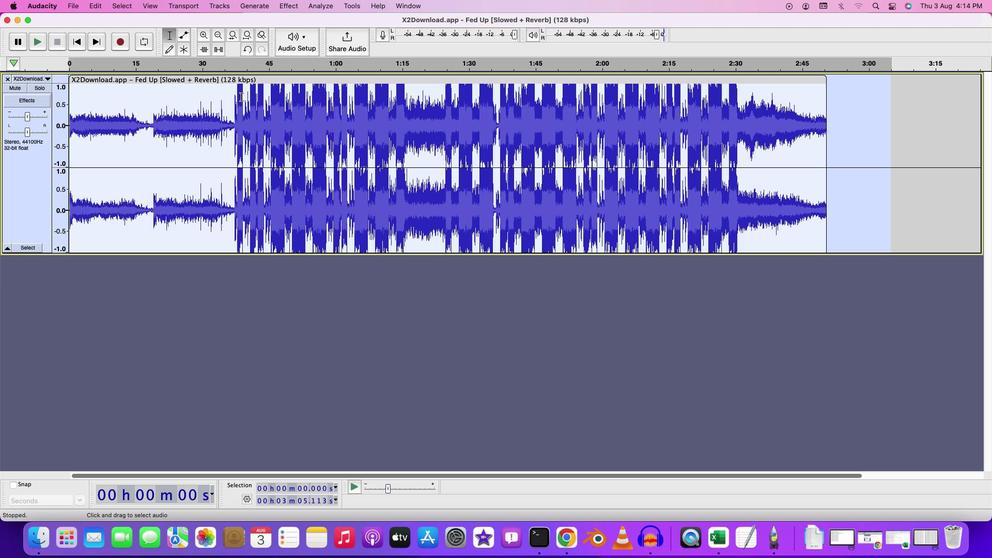 
Action: Mouse pressed left at (241, 96)
Screenshot: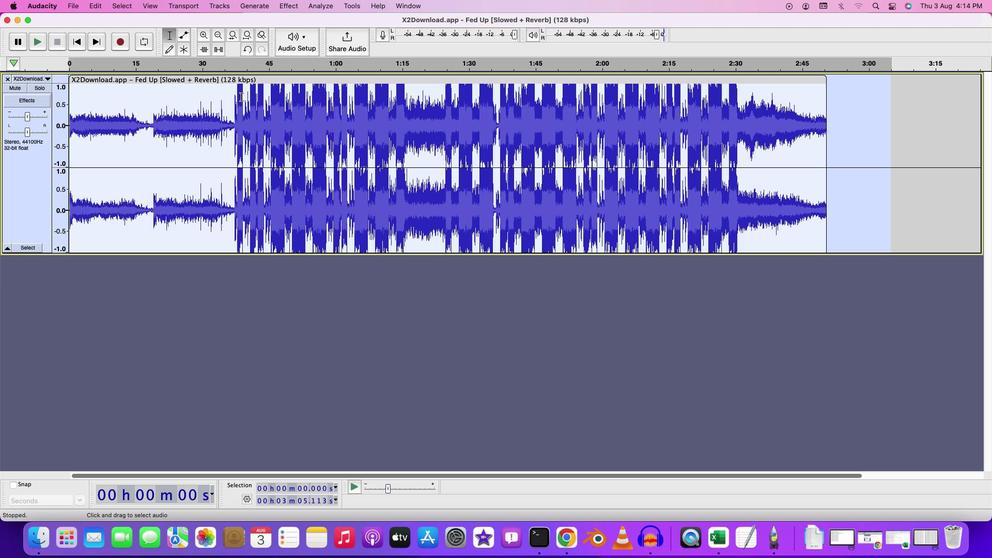 
Action: Mouse moved to (241, 96)
Screenshot: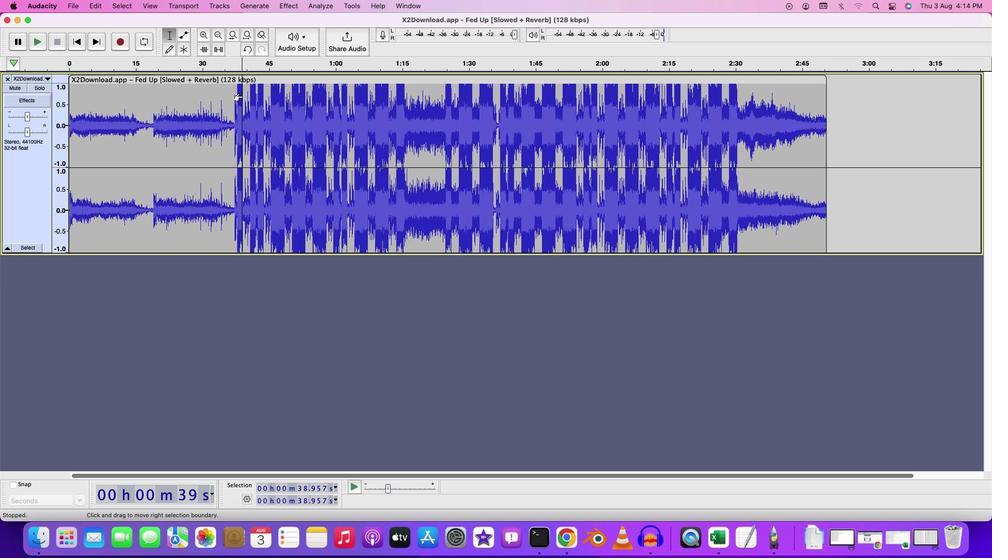 
Action: Key pressed Key.space
Screenshot: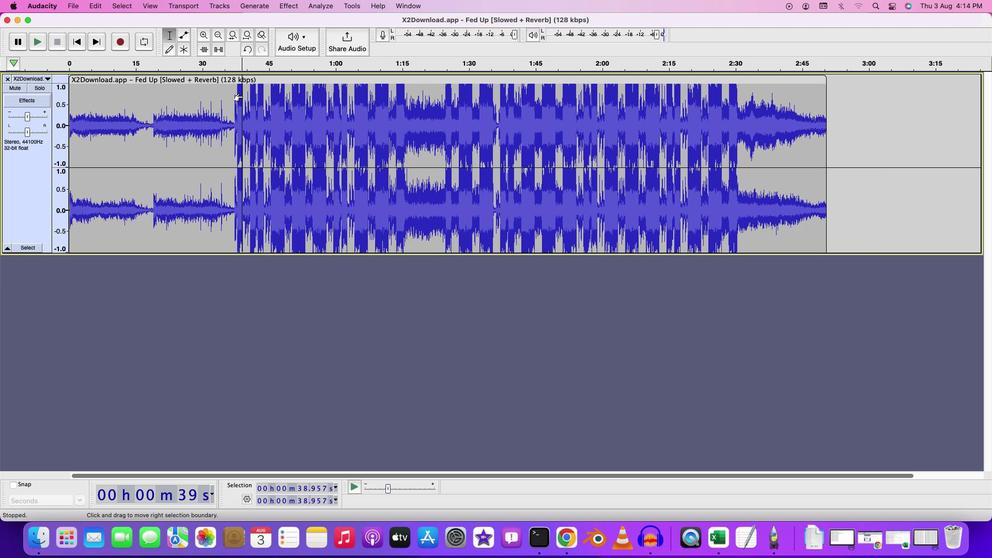 
Action: Mouse moved to (340, 125)
Screenshot: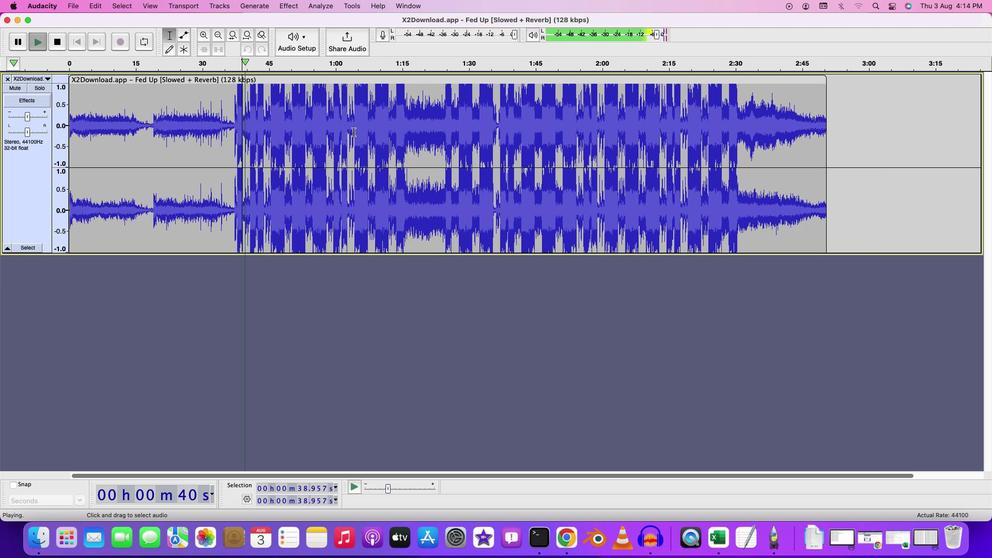 
Action: Key pressed Key.space
Screenshot: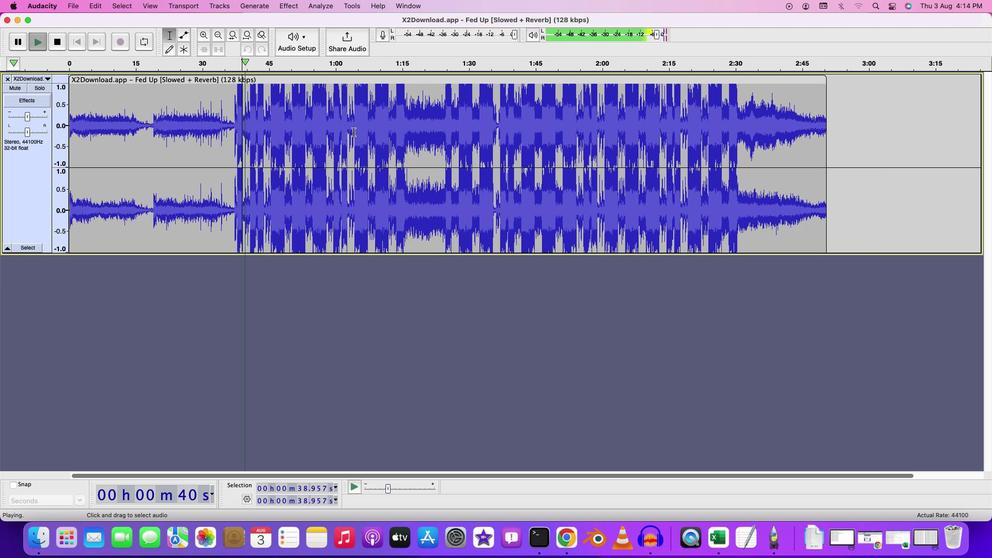 
Action: Mouse moved to (355, 133)
Screenshot: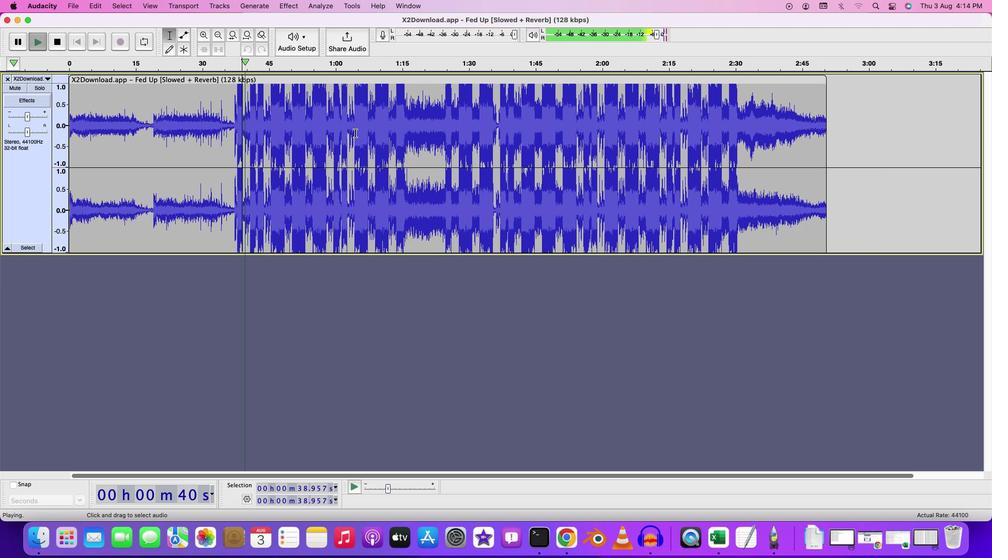 
Action: Mouse pressed left at (355, 133)
Screenshot: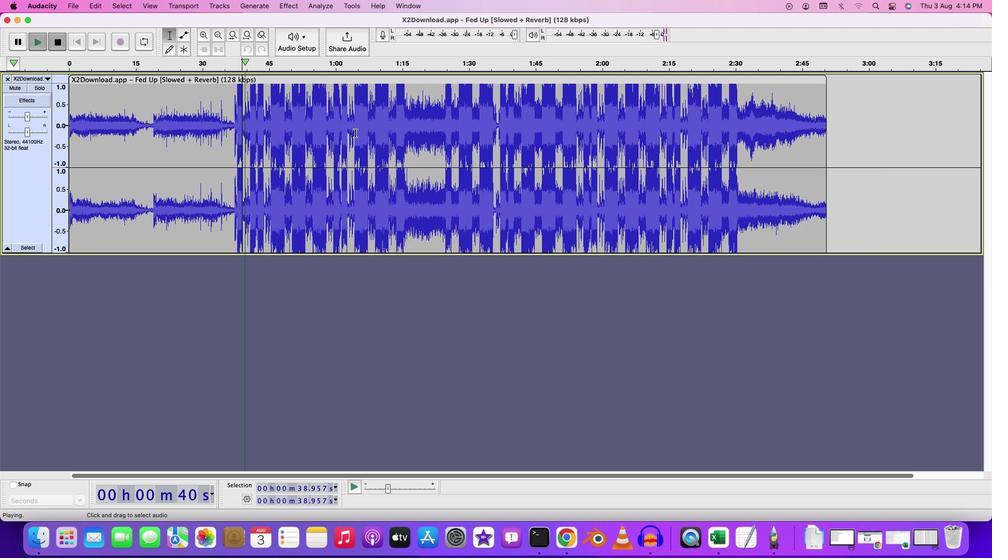 
Action: Key pressed Key.space
Screenshot: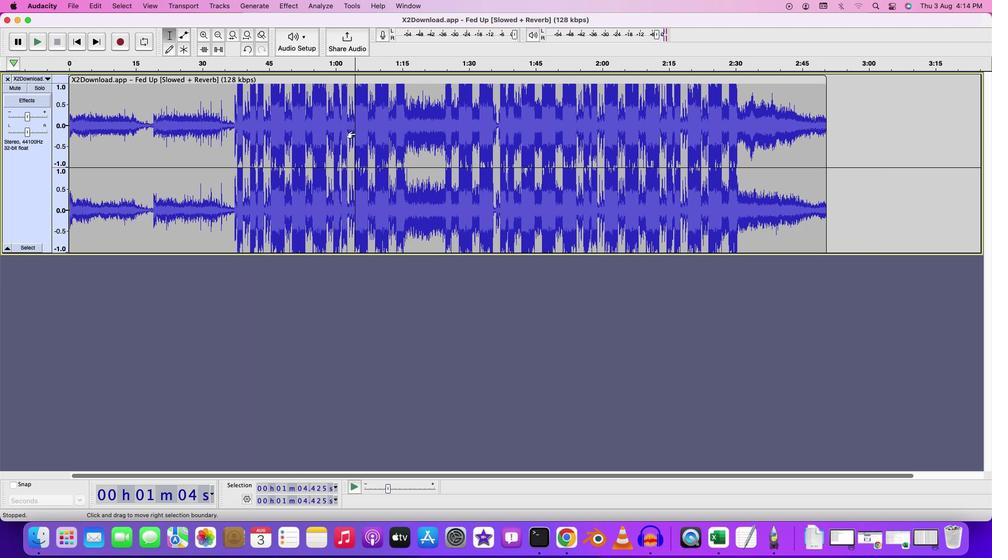 
Action: Mouse moved to (515, 243)
Screenshot: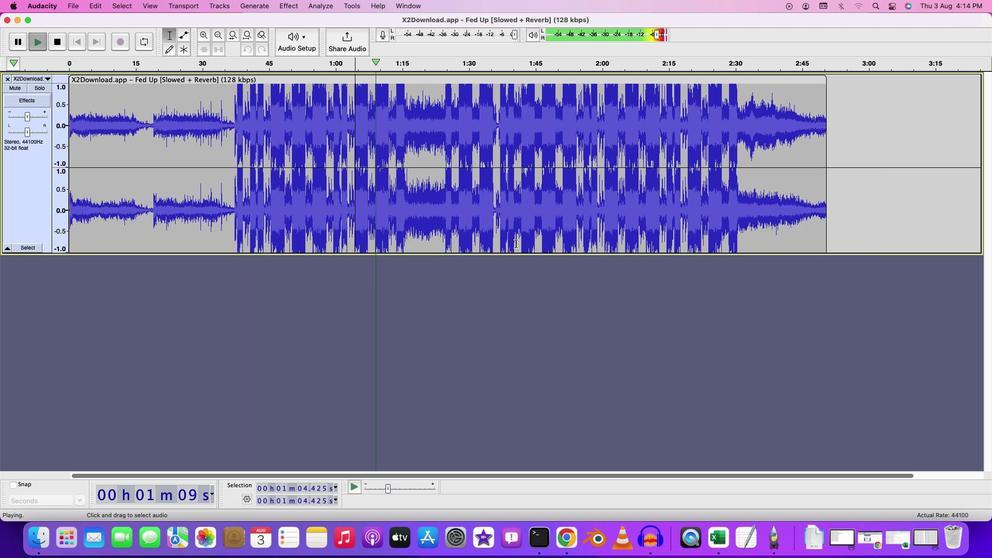
Action: Key pressed Key.space
Screenshot: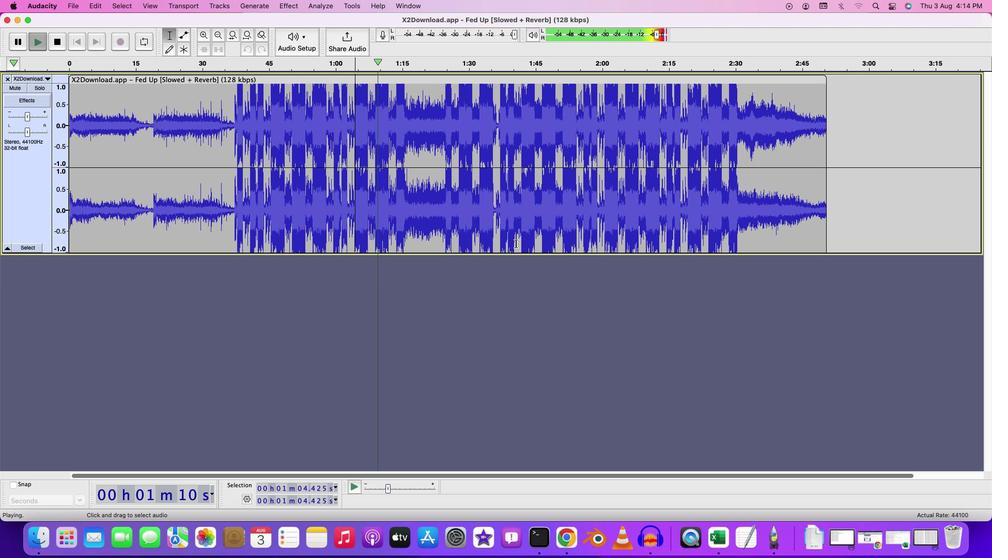 
Action: Mouse moved to (359, 124)
Screenshot: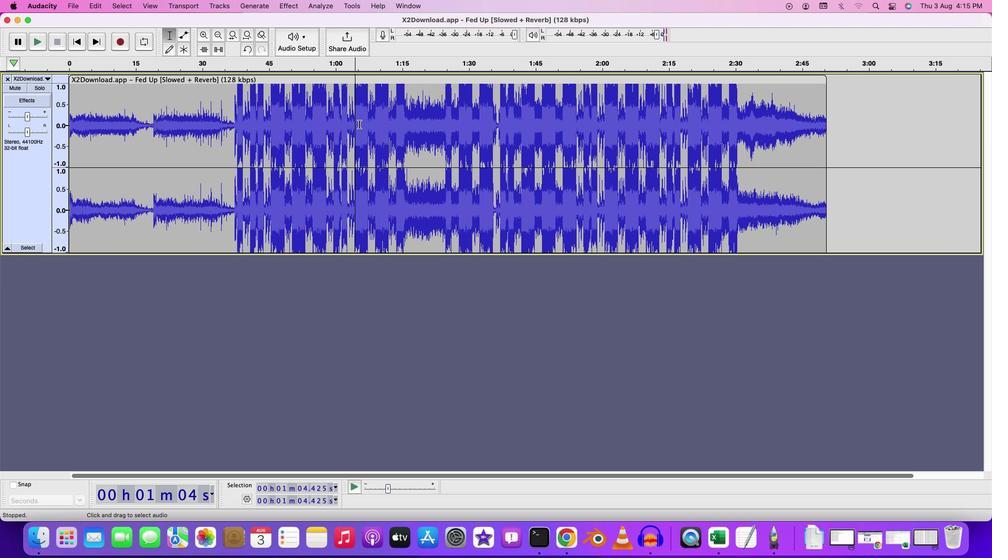 
Action: Mouse pressed left at (359, 124)
Screenshot: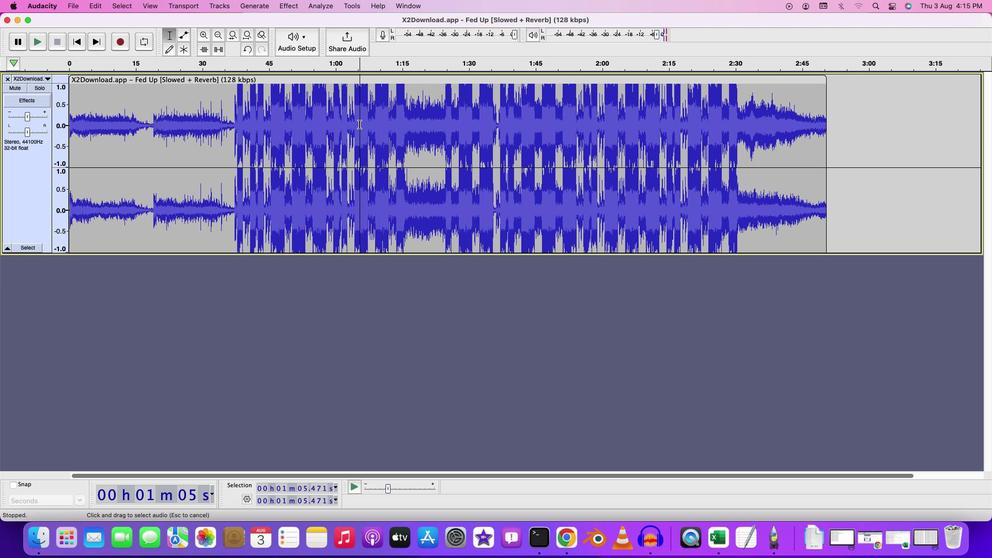 
Action: Key pressed Key.cmd'a'
Screenshot: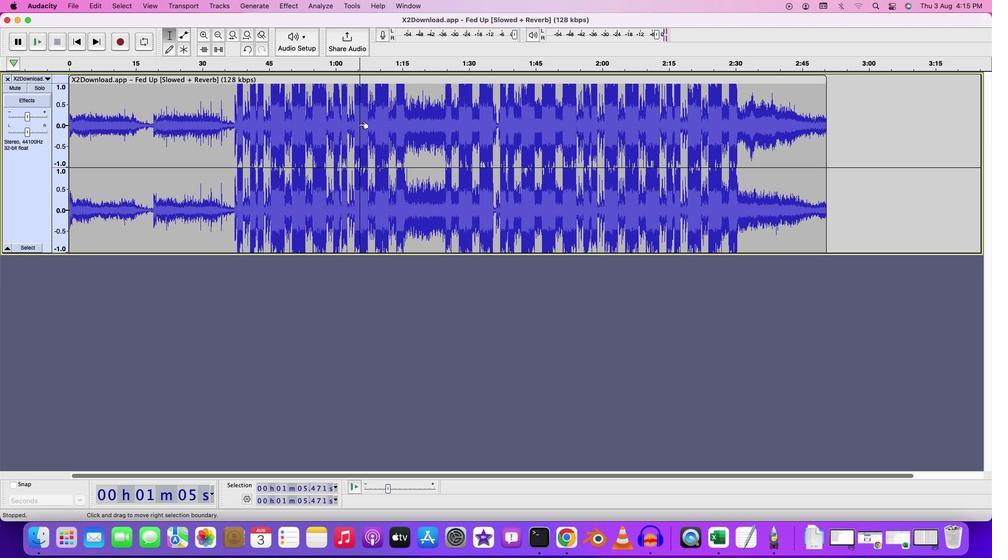 
Action: Mouse moved to (293, 8)
Screenshot: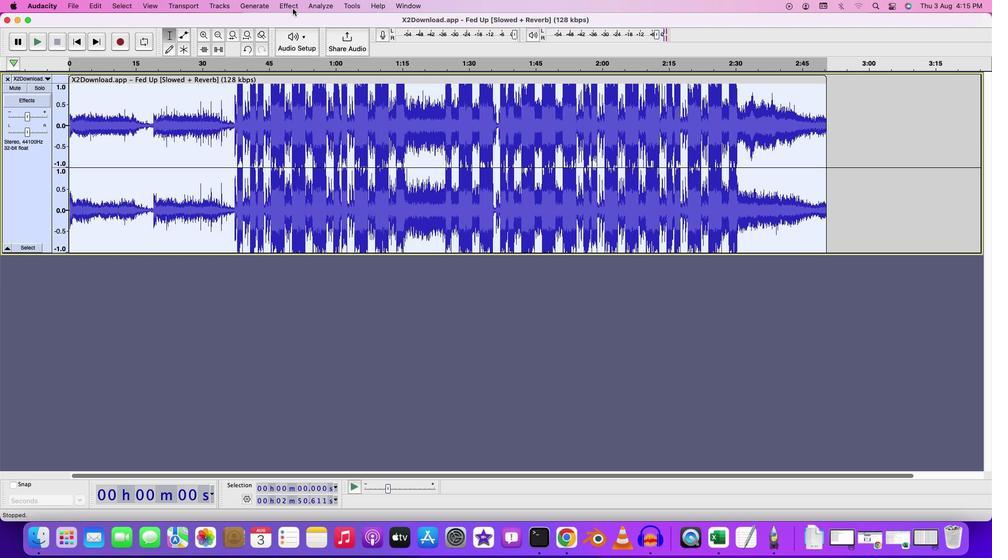 
Action: Mouse pressed left at (293, 8)
Screenshot: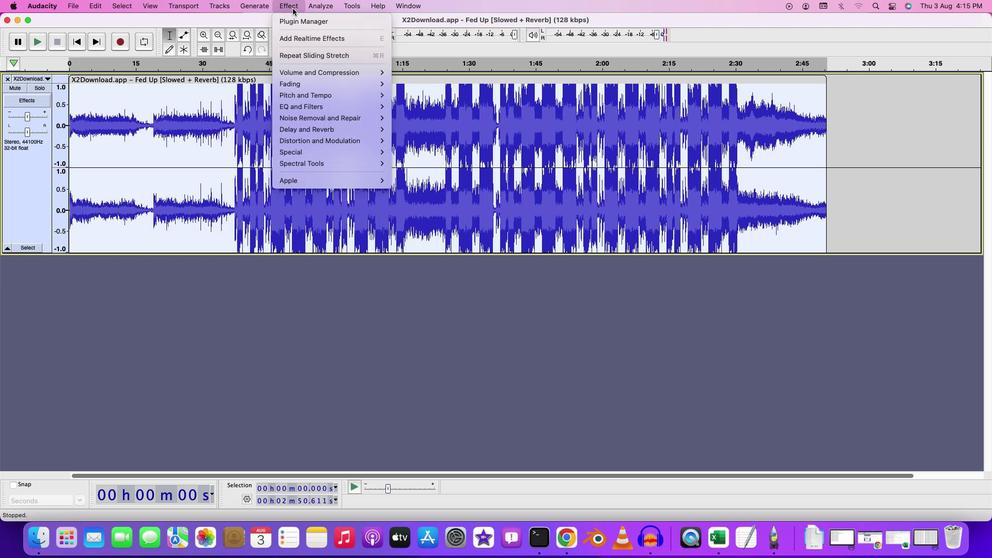
Action: Mouse moved to (431, 124)
Screenshot: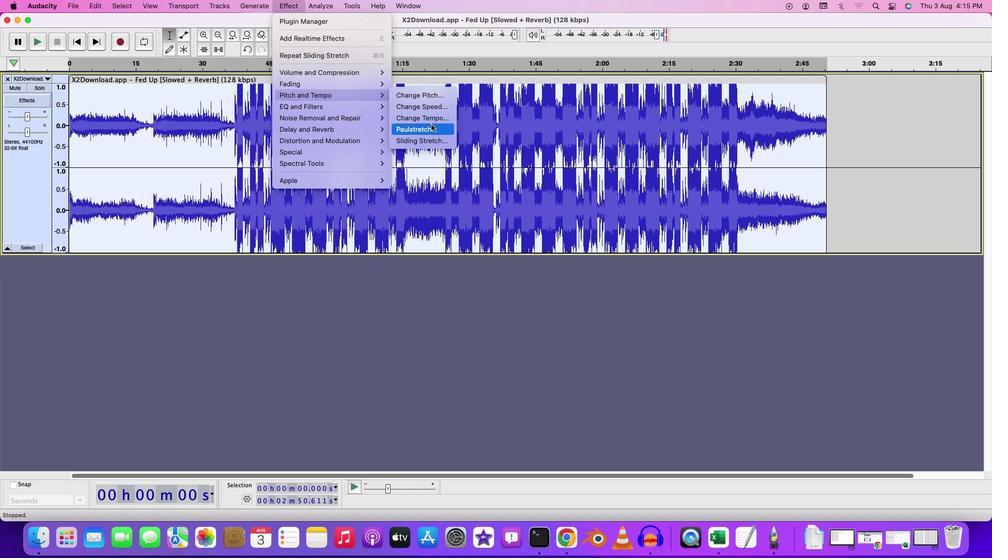 
Action: Mouse pressed left at (431, 124)
Screenshot: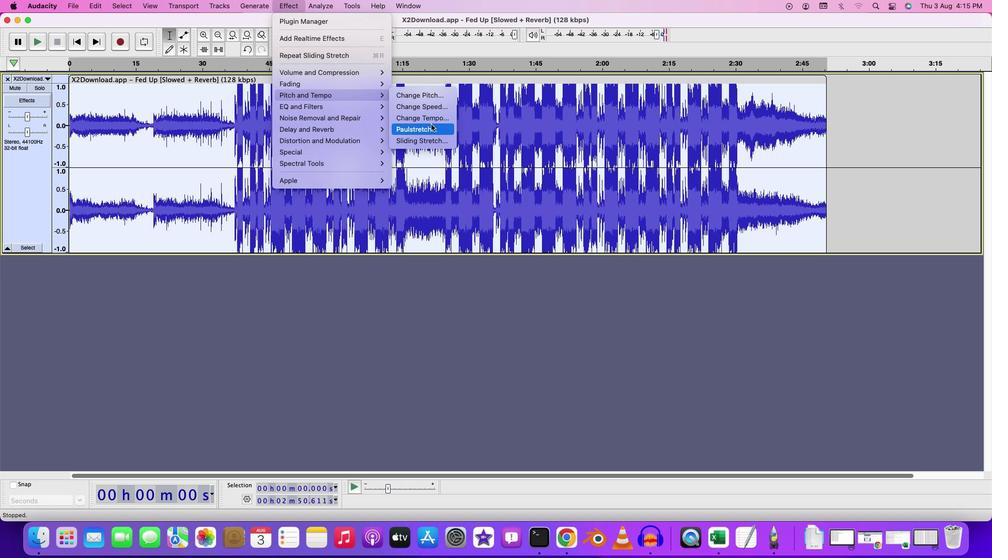 
Action: Mouse moved to (543, 266)
Screenshot: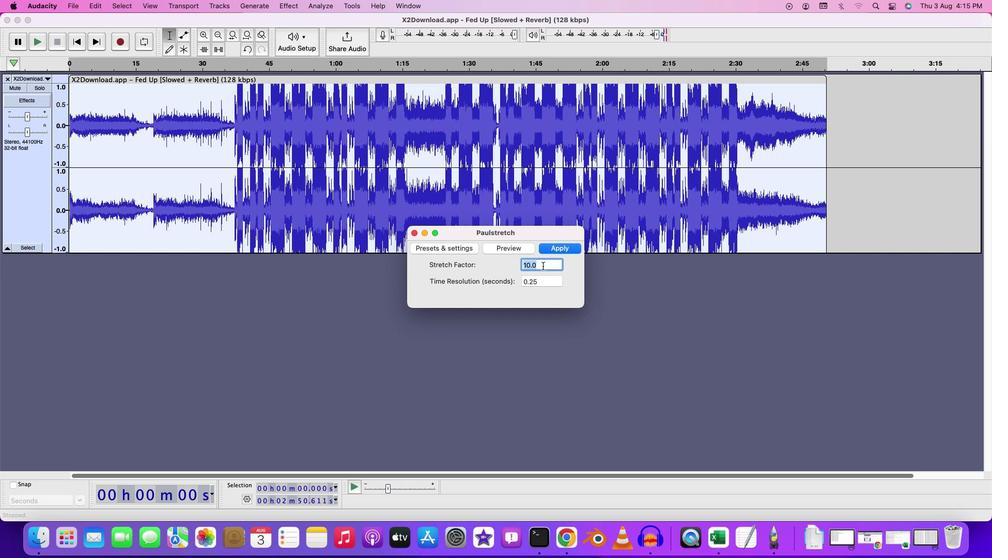 
Action: Mouse pressed left at (543, 266)
Screenshot: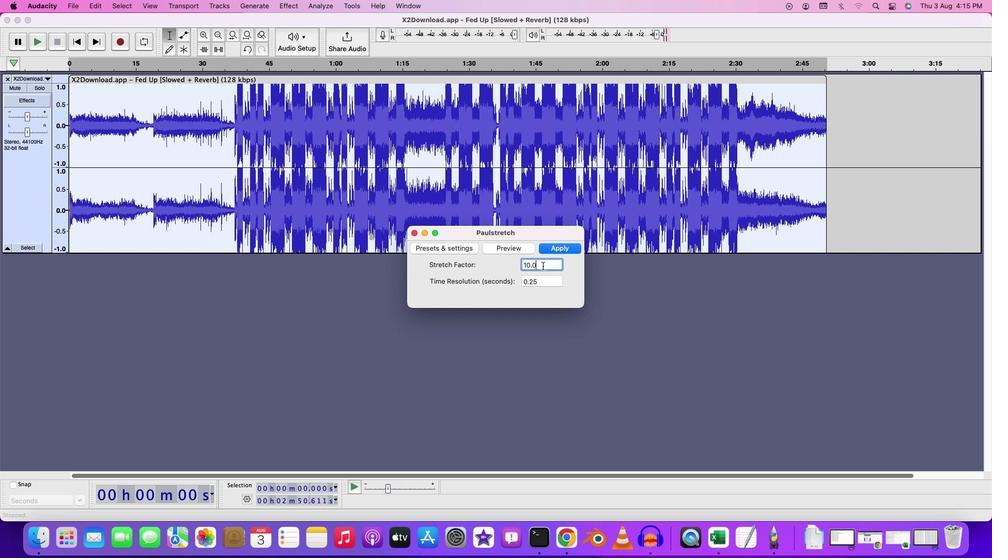 
Action: Key pressed Key.backspaceKey.backspaceKey.backspaceKey.backspace'1''1'
Screenshot: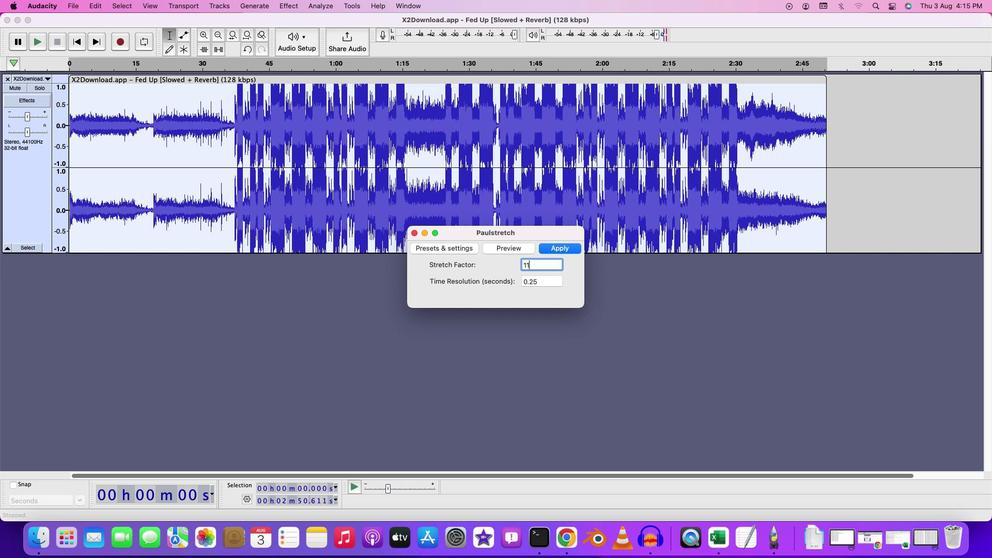 
Action: Mouse moved to (569, 254)
Screenshot: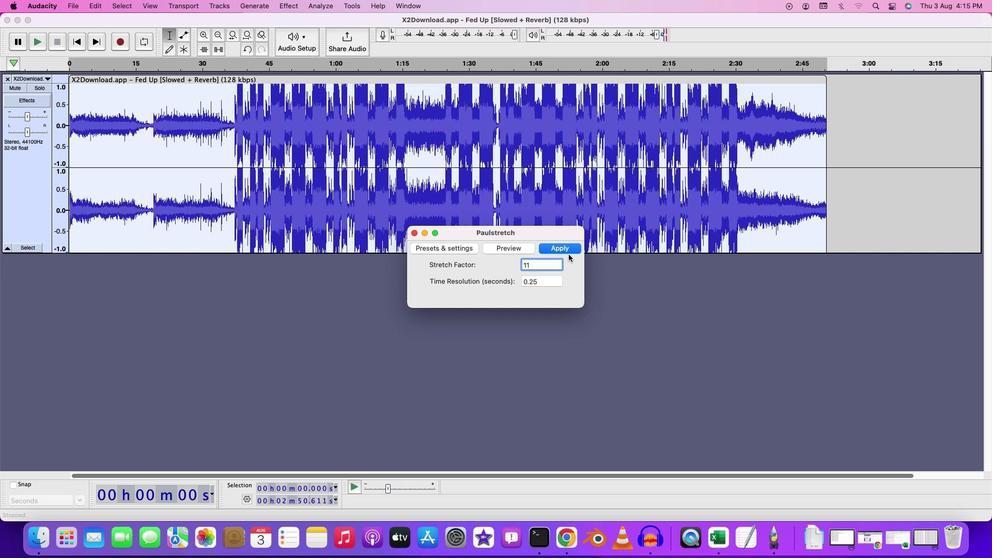 
Action: Mouse pressed left at (569, 254)
Screenshot: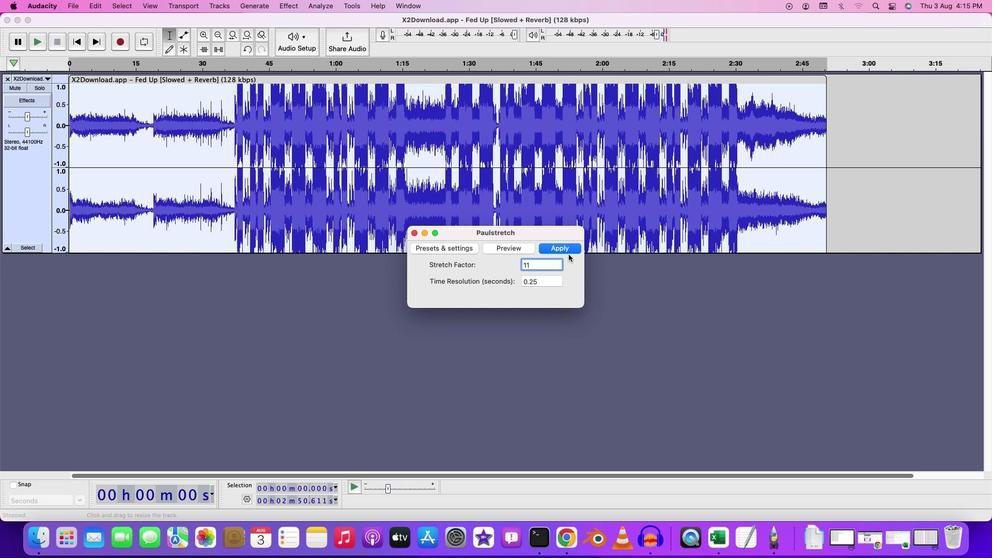 
Action: Mouse moved to (570, 251)
Screenshot: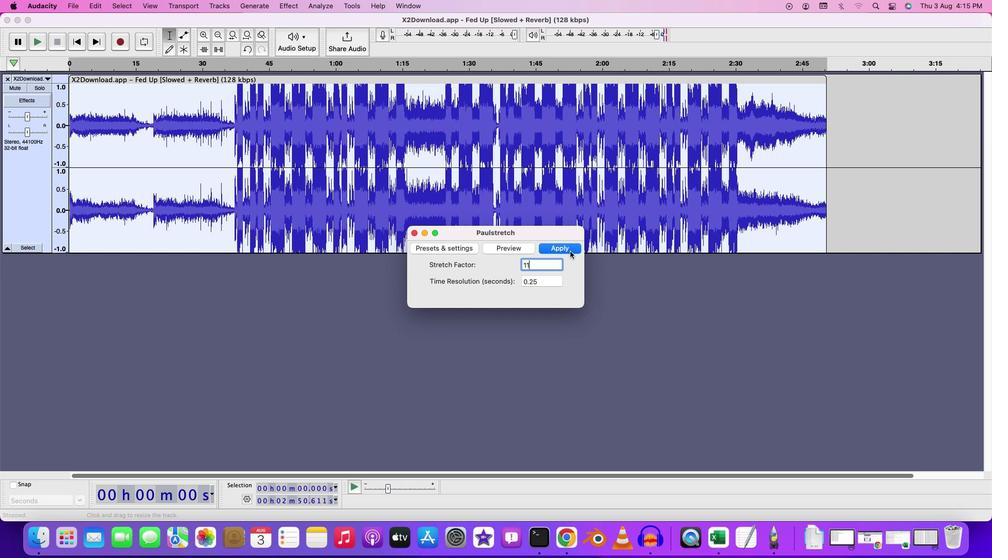 
Action: Mouse pressed left at (570, 251)
Screenshot: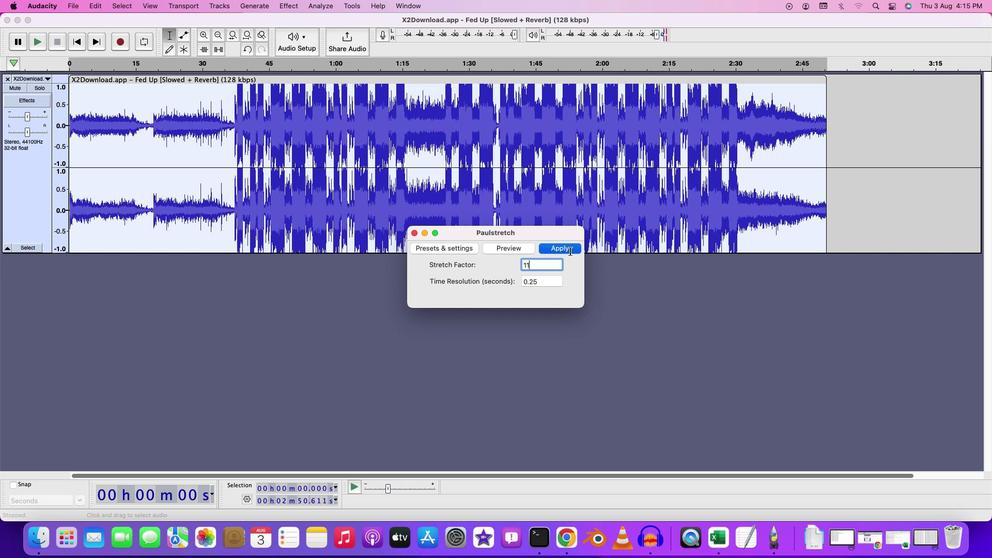 
Action: Mouse moved to (289, 9)
Screenshot: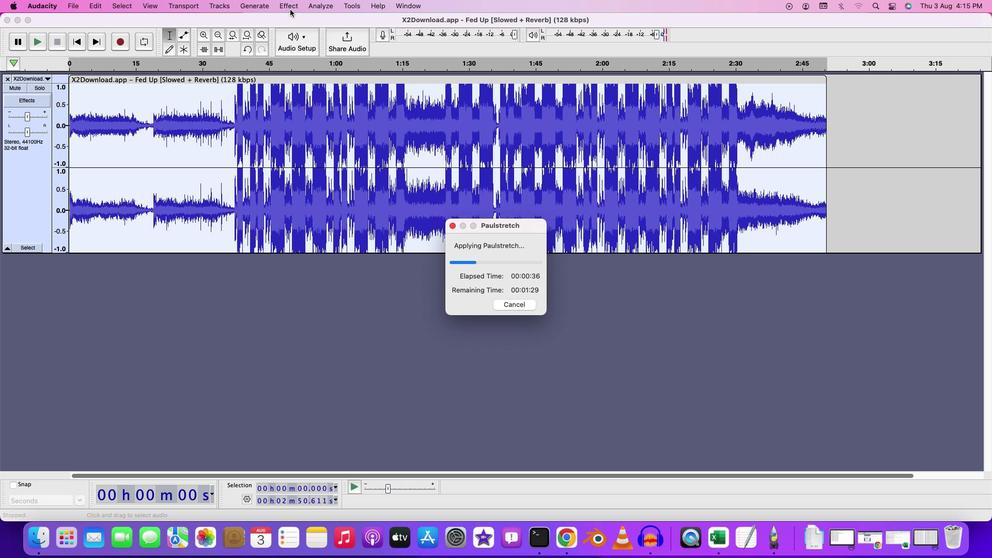 
Action: Mouse pressed left at (289, 9)
Screenshot: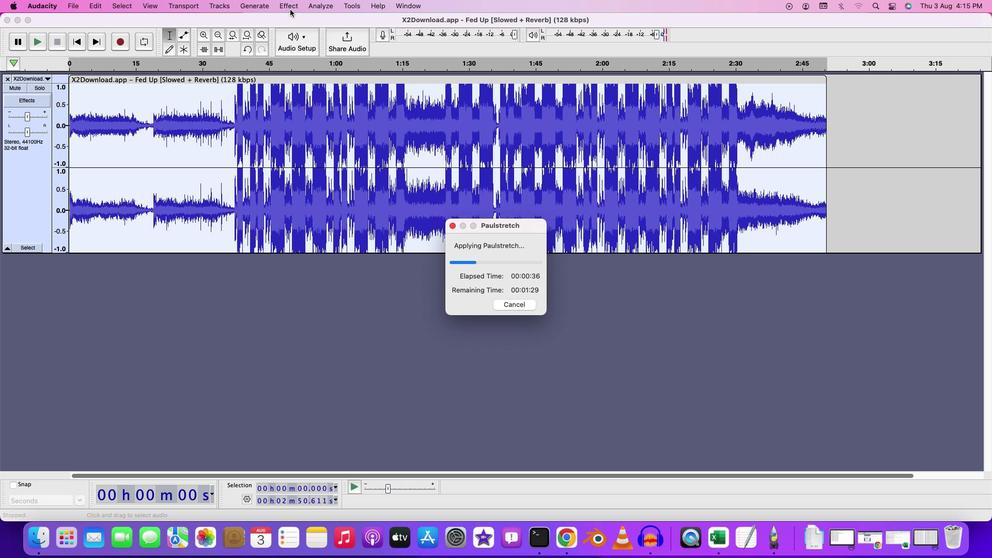
Action: Mouse moved to (375, 256)
Screenshot: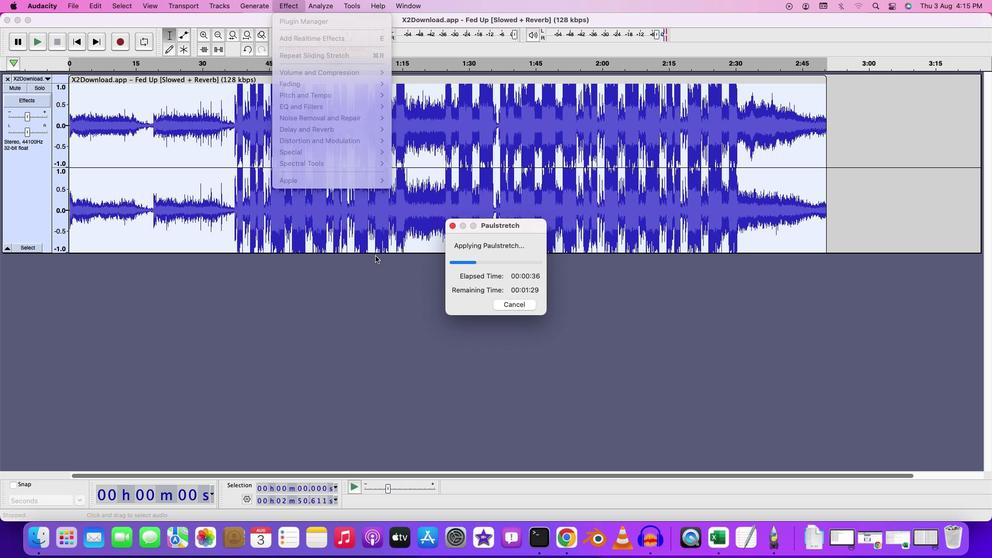 
Action: Mouse pressed left at (375, 256)
Screenshot: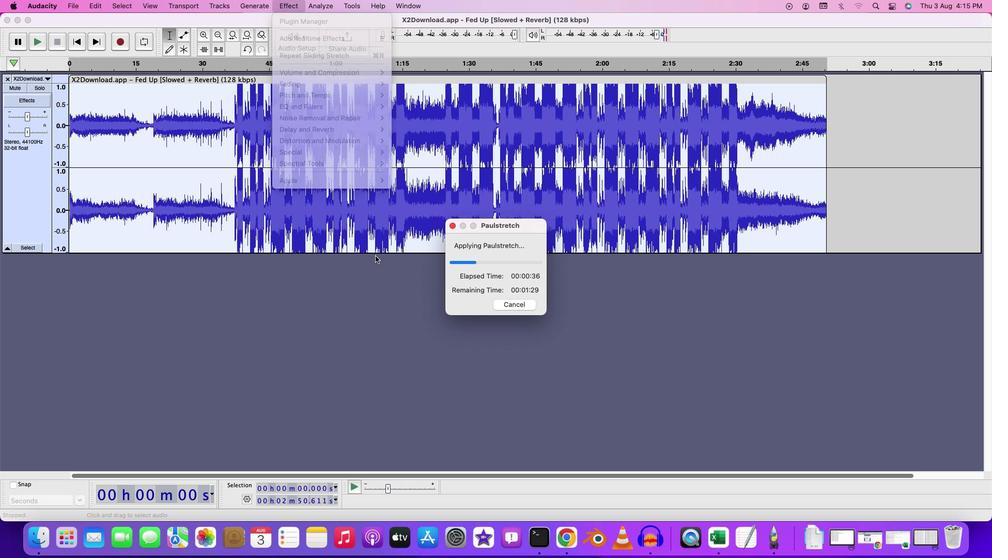 
Action: Mouse moved to (75, 94)
Screenshot: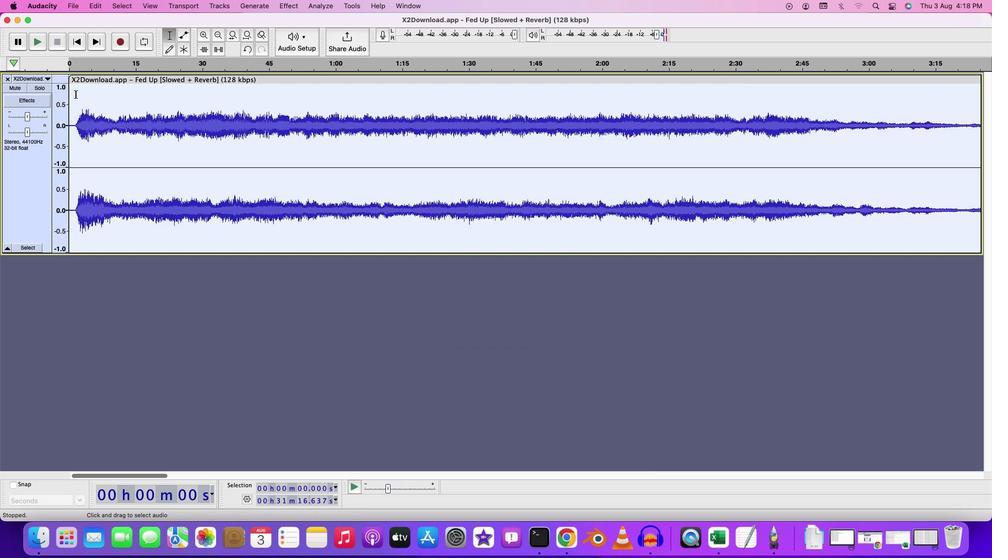 
Action: Mouse pressed left at (75, 94)
Screenshot: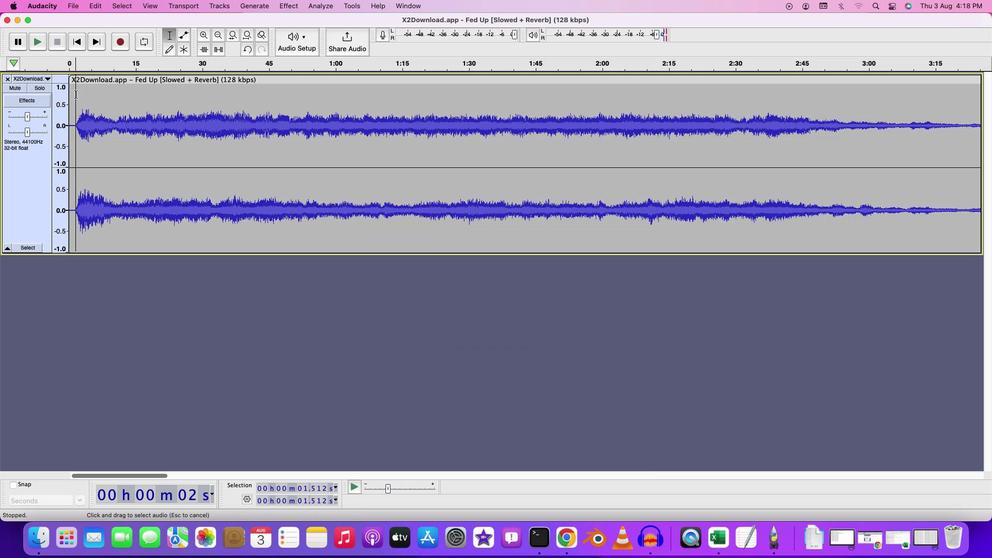 
Action: Mouse moved to (95, 102)
Screenshot: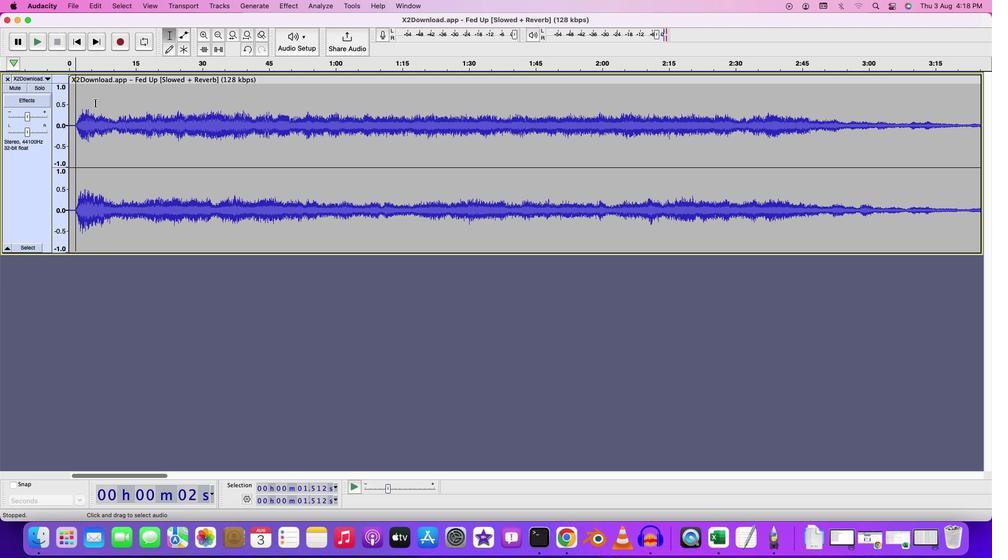 
Action: Key pressed Key.space
Screenshot: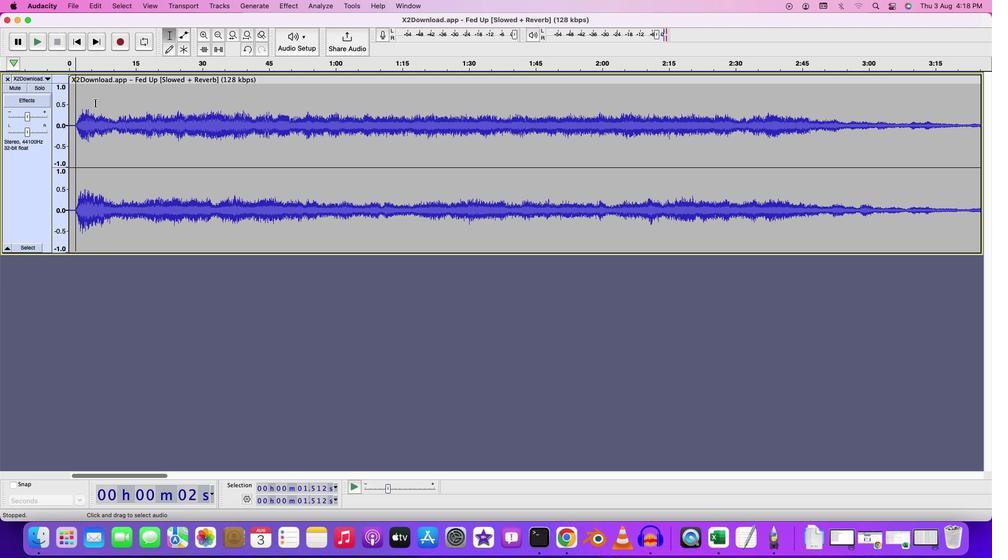 
Action: Mouse moved to (95, 102)
Screenshot: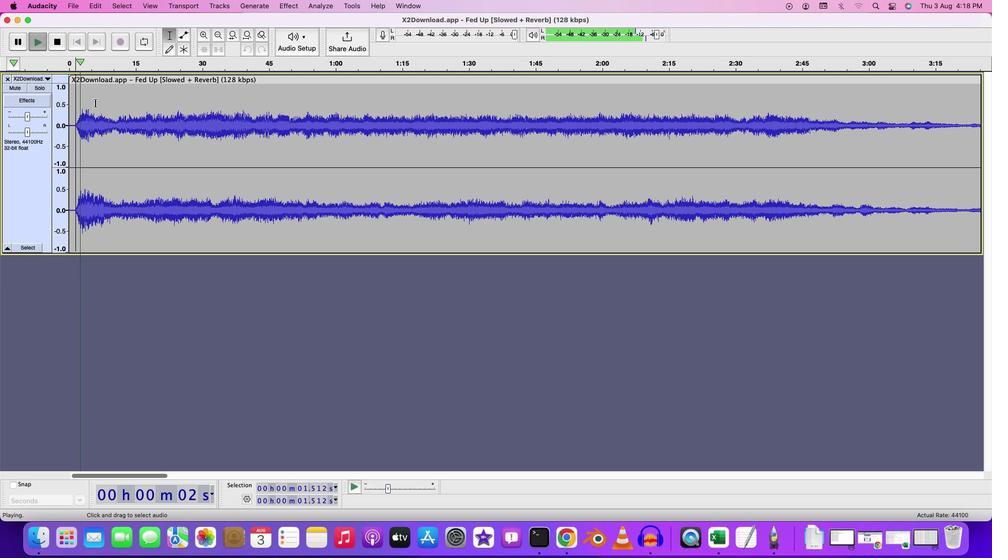 
Action: Key pressed Key.space
Screenshot: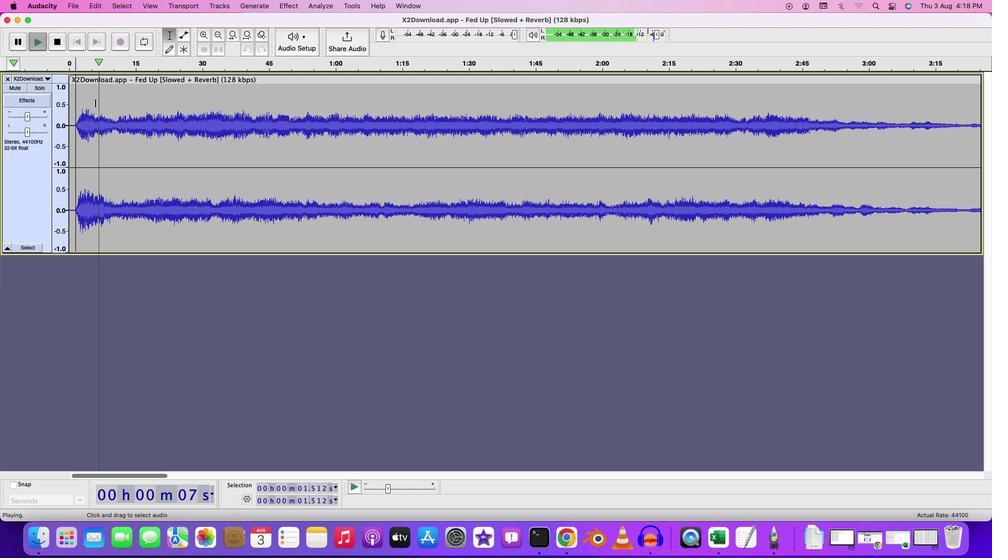 
Action: Mouse moved to (426, 302)
Screenshot: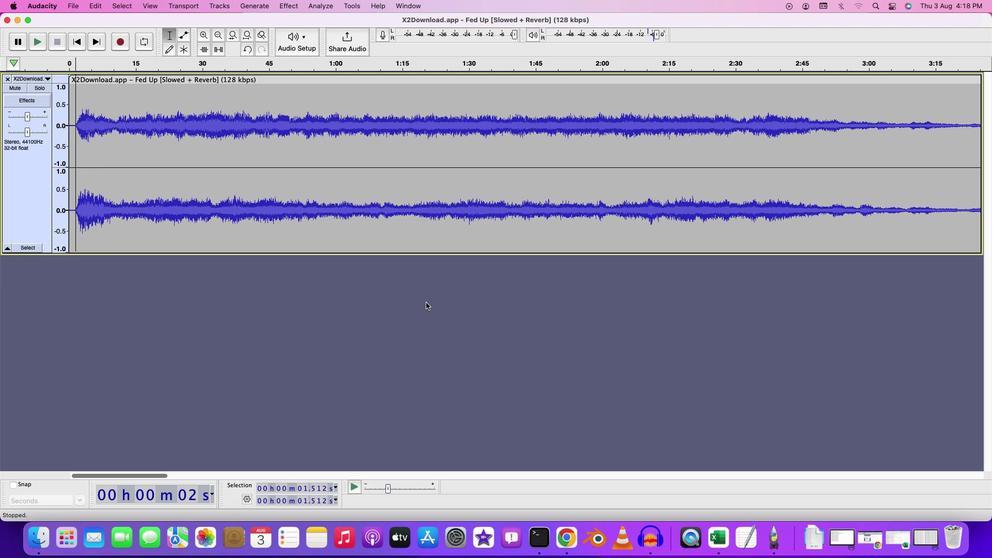 
Action: Mouse pressed left at (426, 302)
Screenshot: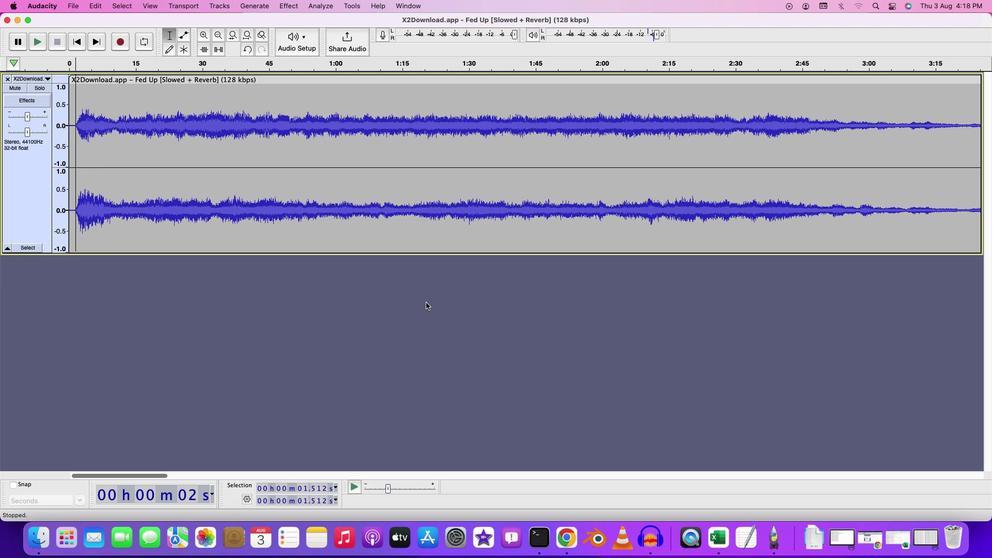 
